 Task: Look for space in Indi, India from 1st August, 2023 to 5th August, 2023 for 3 adults, 1 child in price range Rs.13000 to Rs.20000. Place can be entire place with 2 bedrooms having 3 beds and 2 bathrooms. Property type can be flatguest house, hotel. Booking option can be shelf check-in. Required host language is English.
Action: Mouse moved to (428, 107)
Screenshot: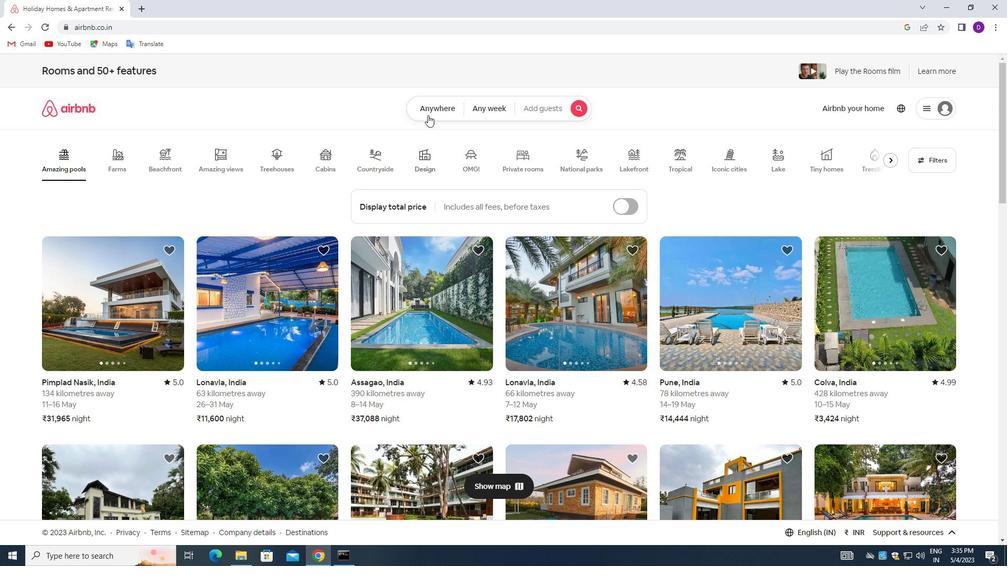 
Action: Mouse pressed left at (428, 107)
Screenshot: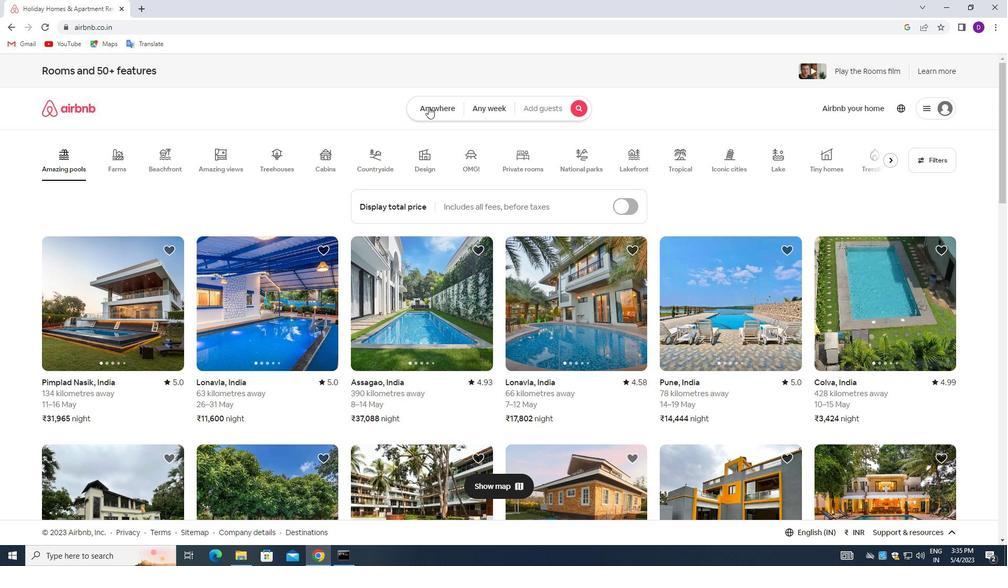 
Action: Mouse moved to (388, 140)
Screenshot: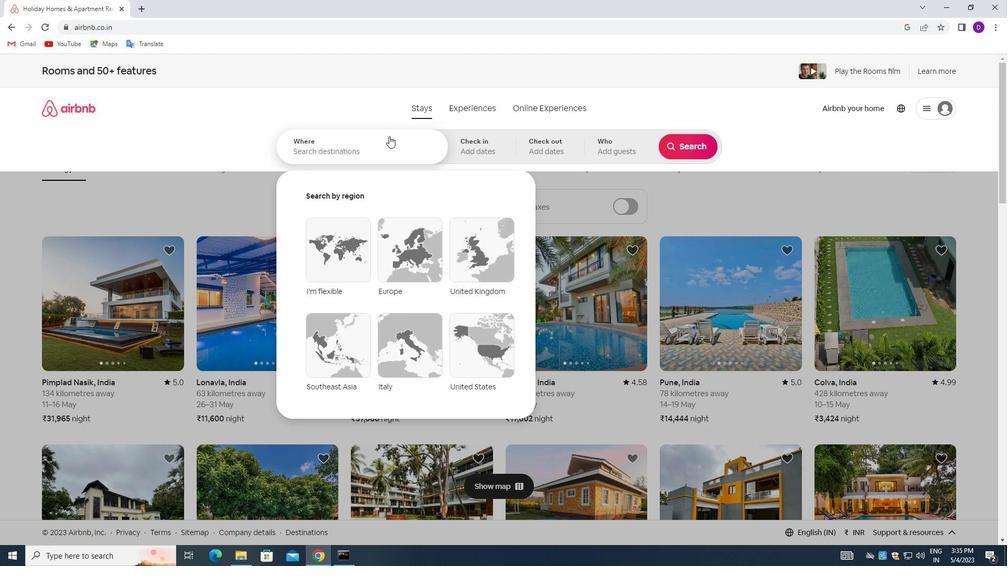 
Action: Mouse pressed left at (388, 140)
Screenshot: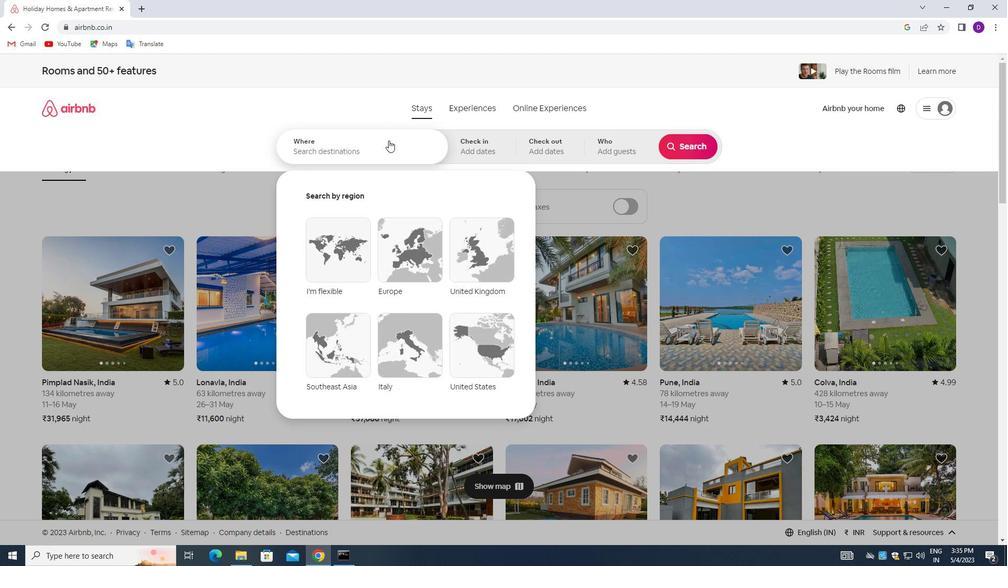 
Action: Mouse moved to (206, 123)
Screenshot: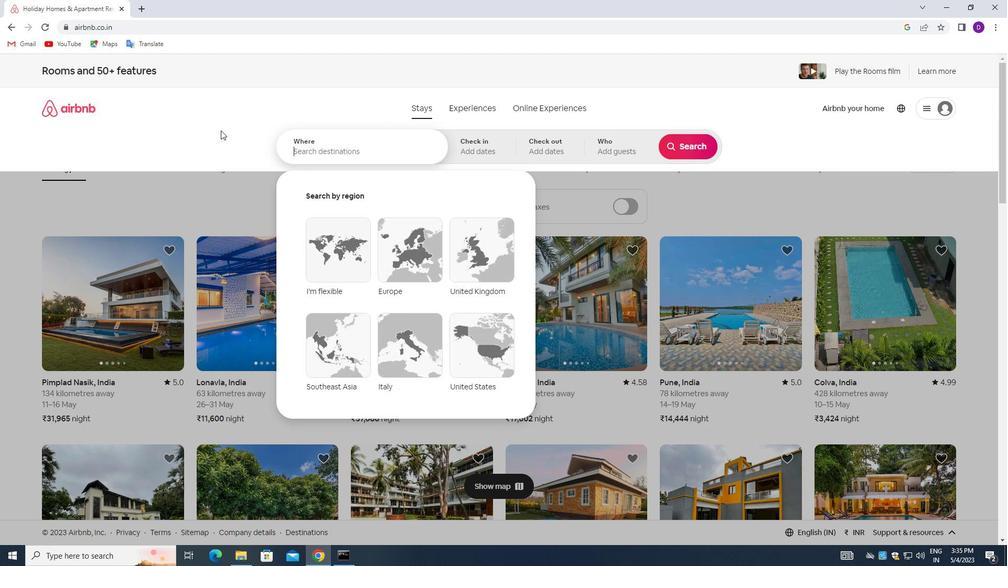 
Action: Key pressed <Key.shift>INDI,<Key.space><Key.shift>INDIA<Key.enter>
Screenshot: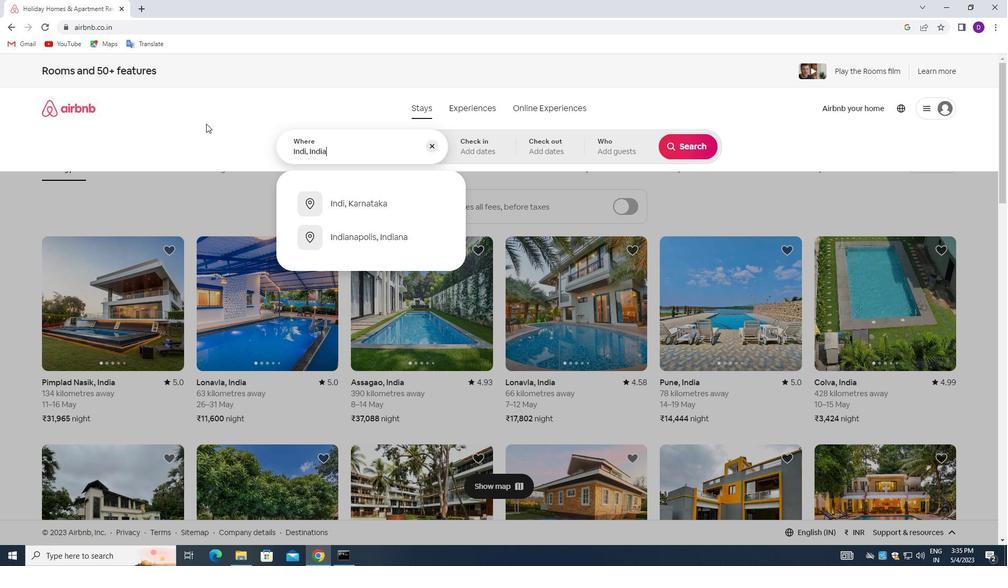 
Action: Mouse moved to (683, 234)
Screenshot: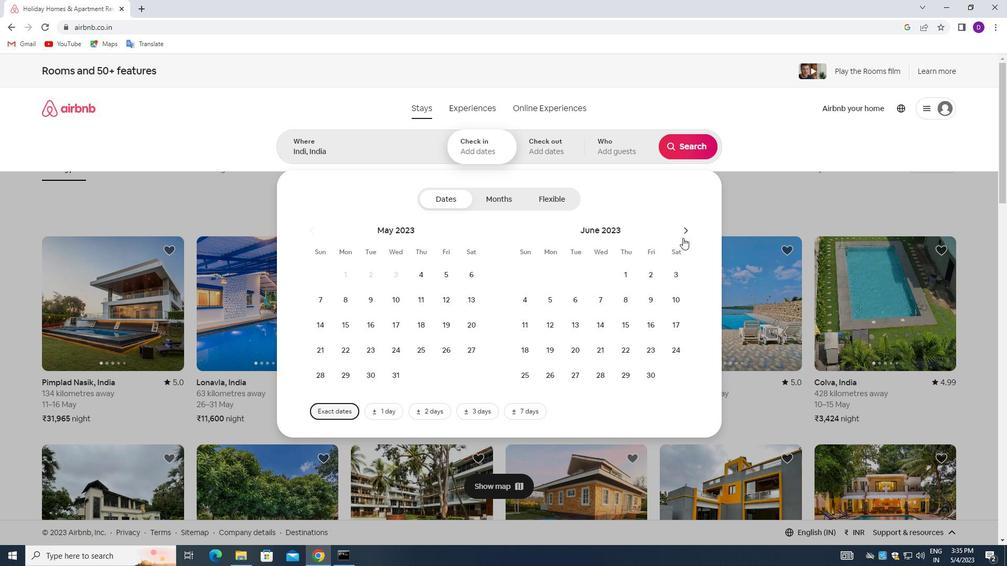 
Action: Mouse pressed left at (683, 234)
Screenshot: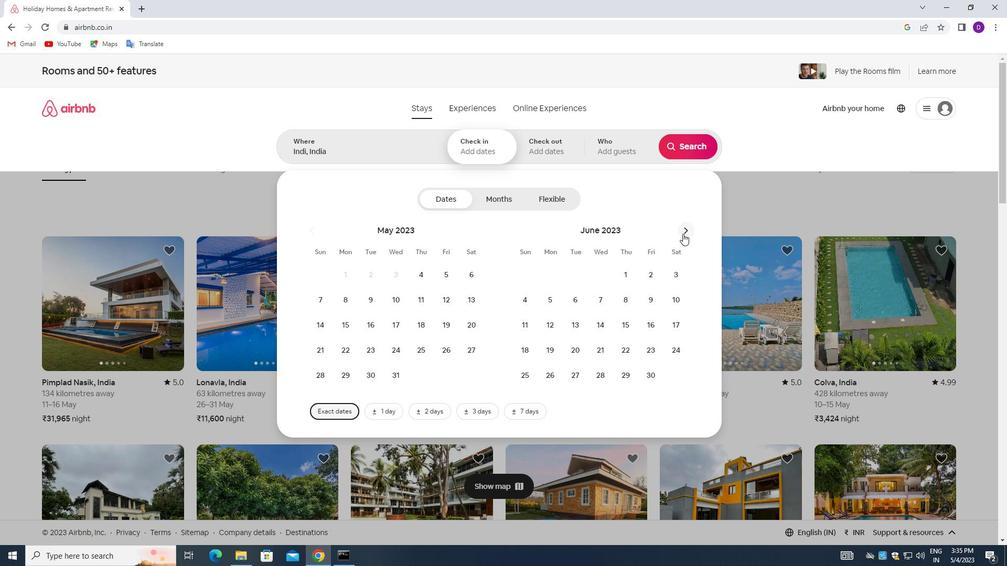 
Action: Mouse moved to (683, 233)
Screenshot: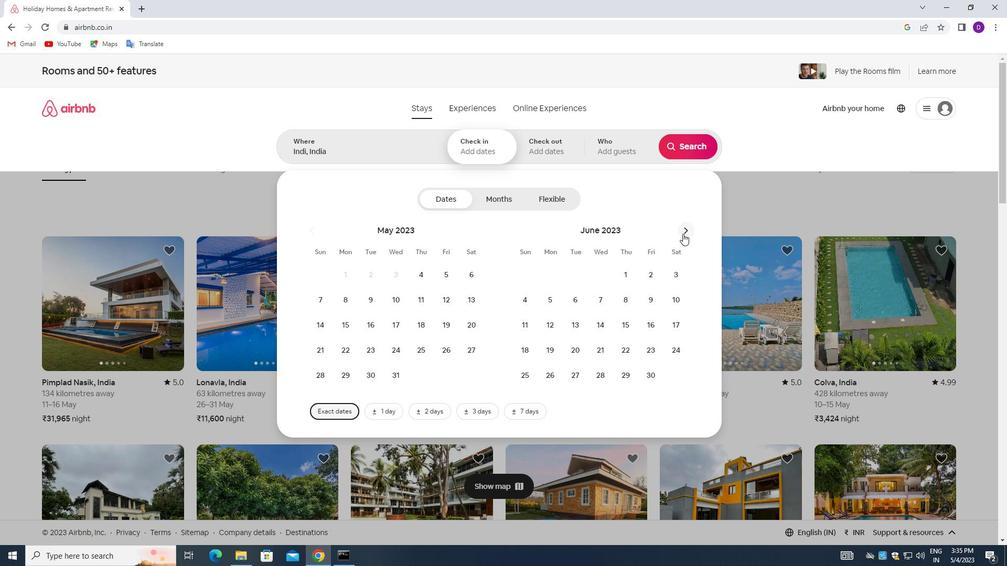 
Action: Mouse pressed left at (683, 233)
Screenshot: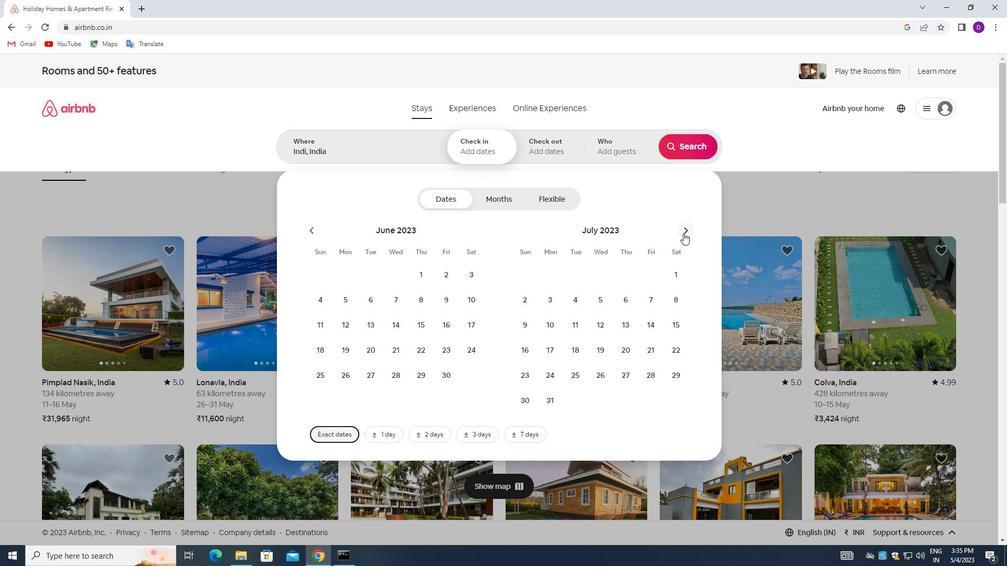 
Action: Mouse moved to (565, 278)
Screenshot: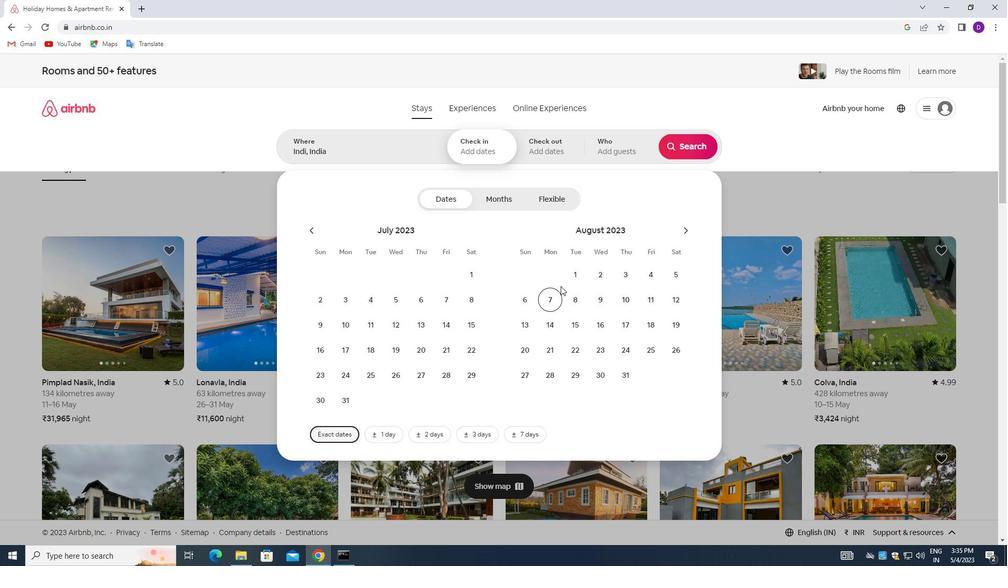 
Action: Mouse pressed left at (565, 278)
Screenshot: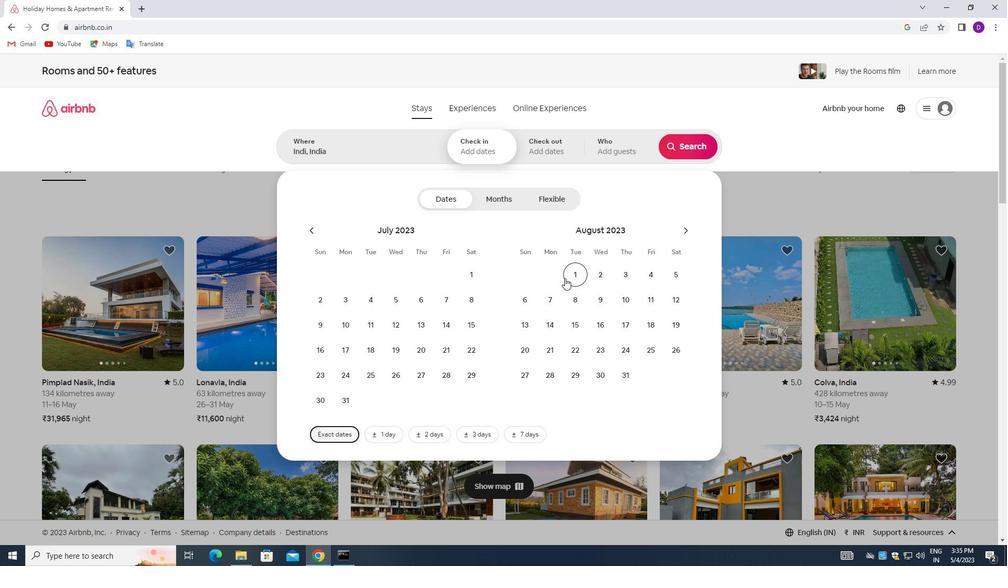 
Action: Mouse moved to (669, 274)
Screenshot: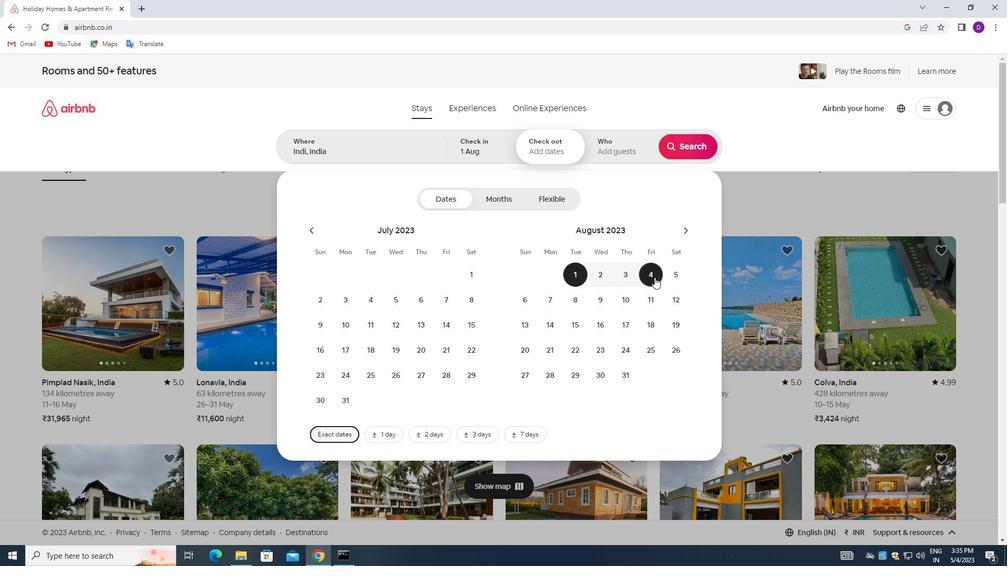 
Action: Mouse pressed left at (669, 274)
Screenshot: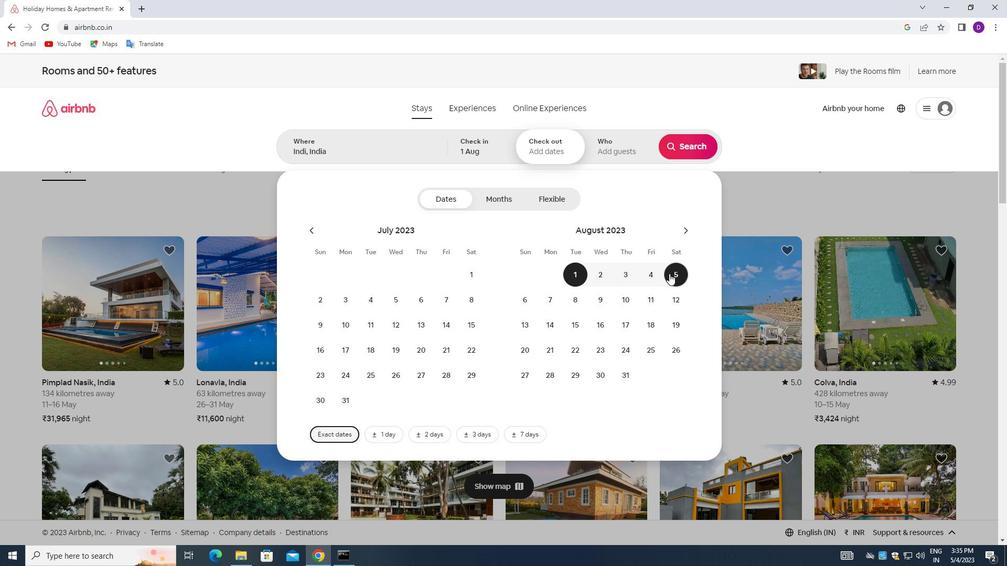 
Action: Mouse moved to (611, 151)
Screenshot: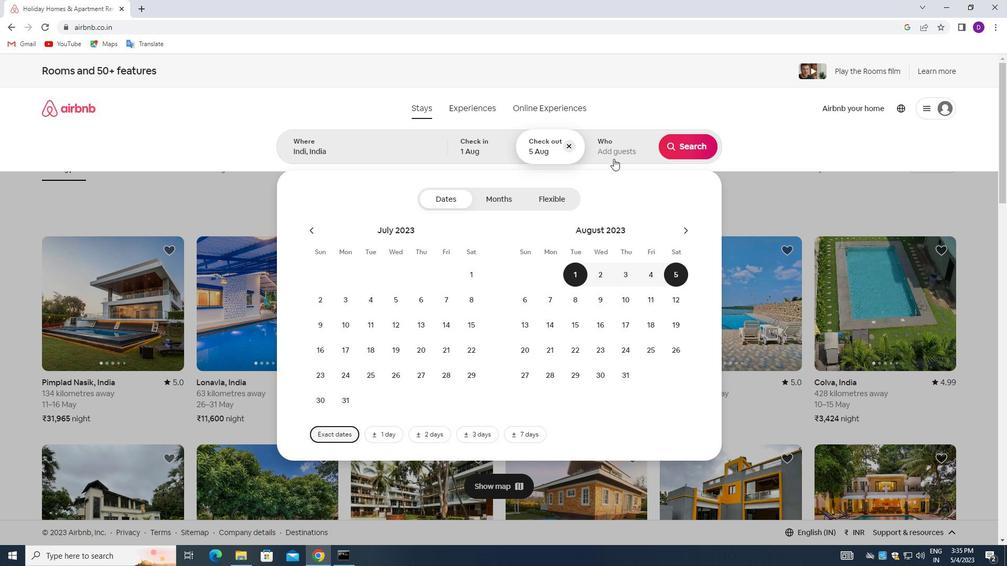 
Action: Mouse pressed left at (611, 151)
Screenshot: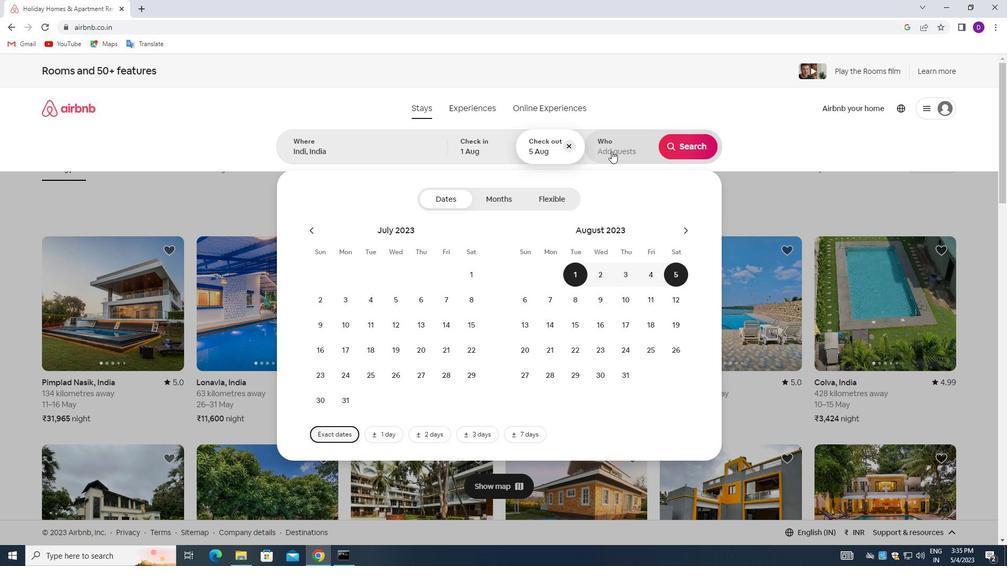 
Action: Mouse moved to (691, 208)
Screenshot: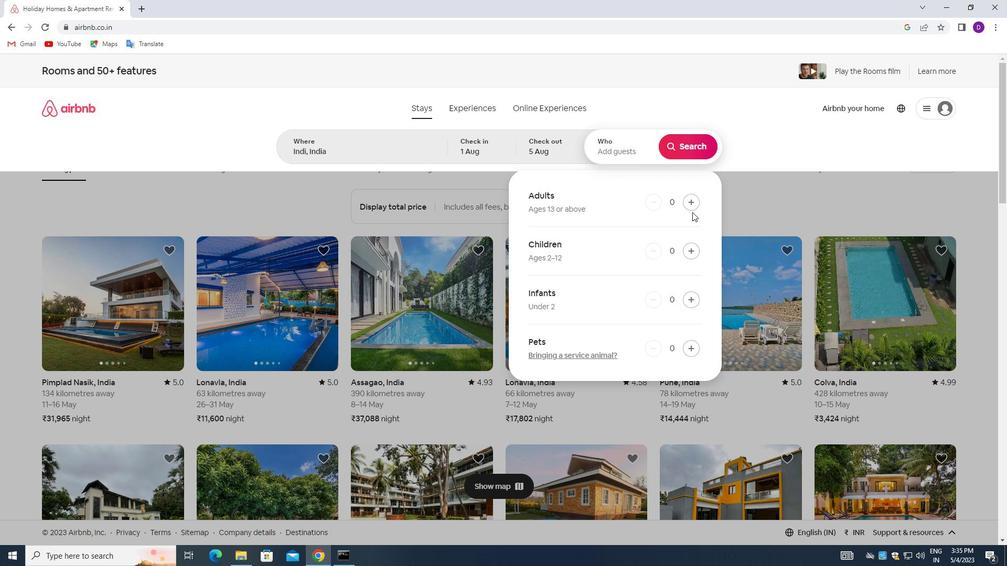 
Action: Mouse pressed left at (691, 208)
Screenshot: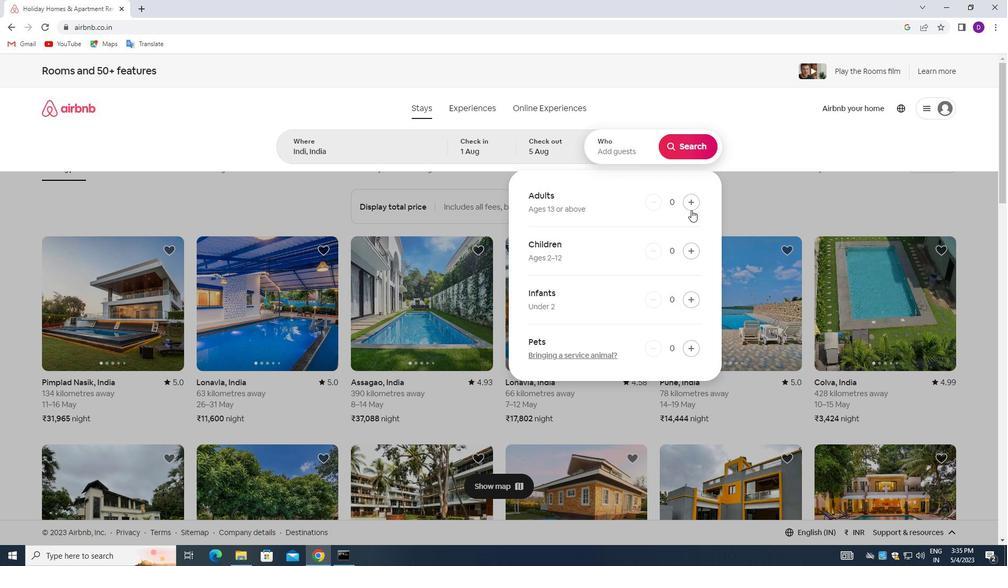 
Action: Mouse pressed left at (691, 208)
Screenshot: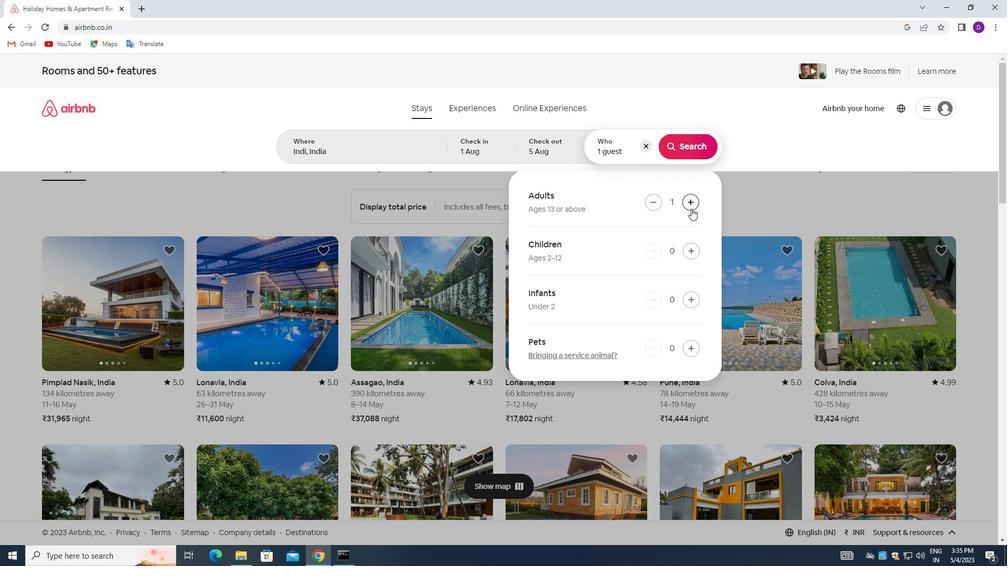 
Action: Mouse pressed left at (691, 208)
Screenshot: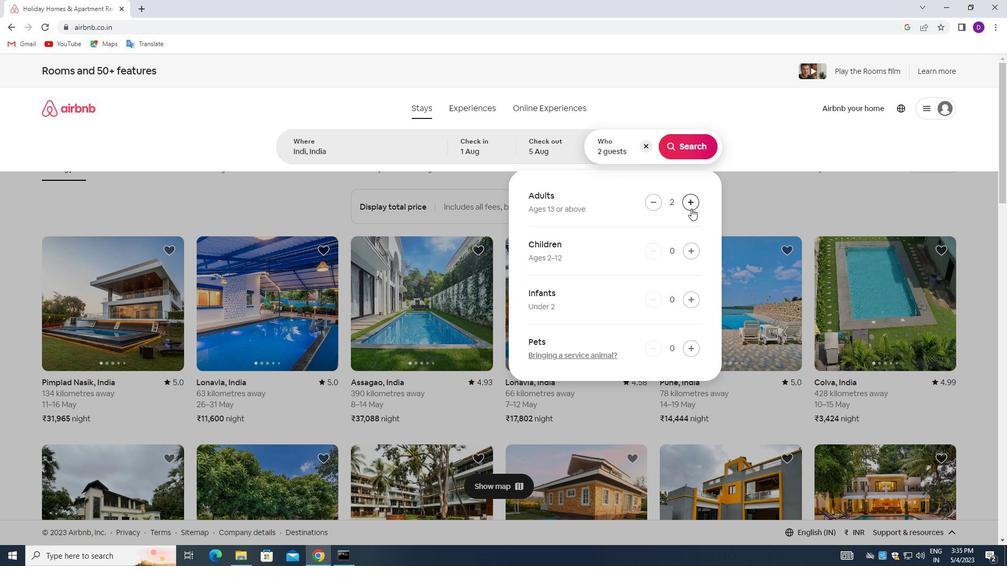 
Action: Mouse moved to (697, 251)
Screenshot: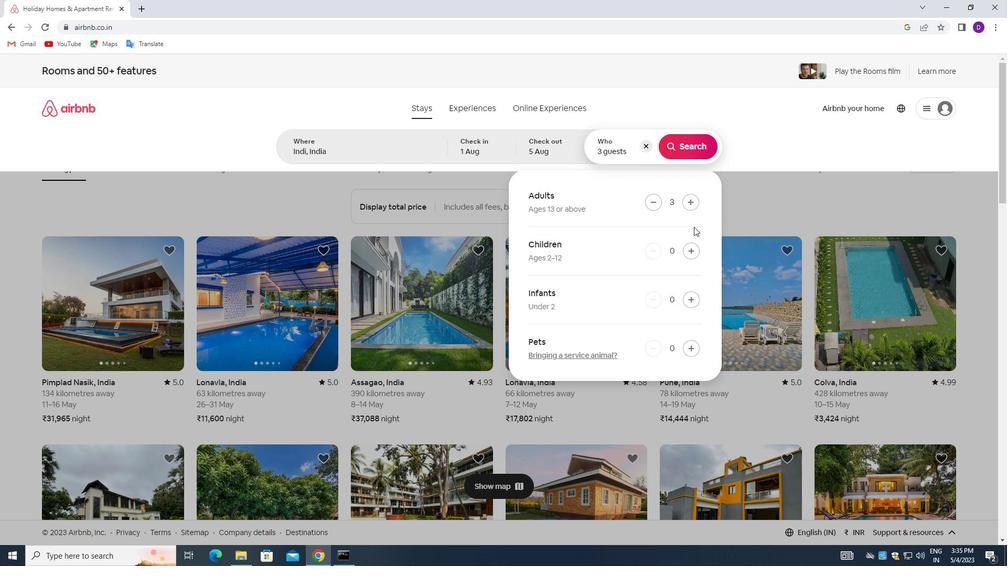 
Action: Mouse pressed left at (697, 251)
Screenshot: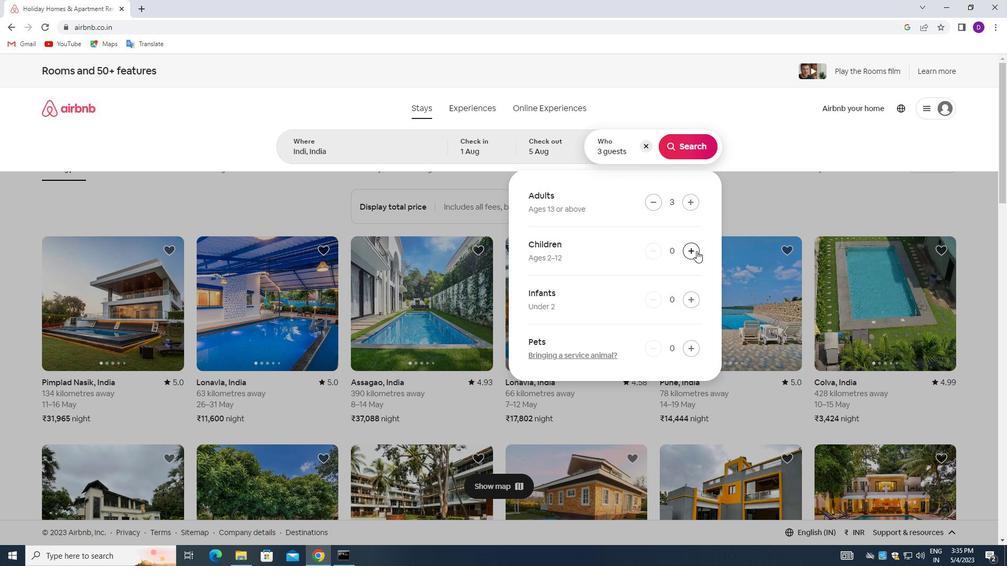 
Action: Mouse moved to (688, 144)
Screenshot: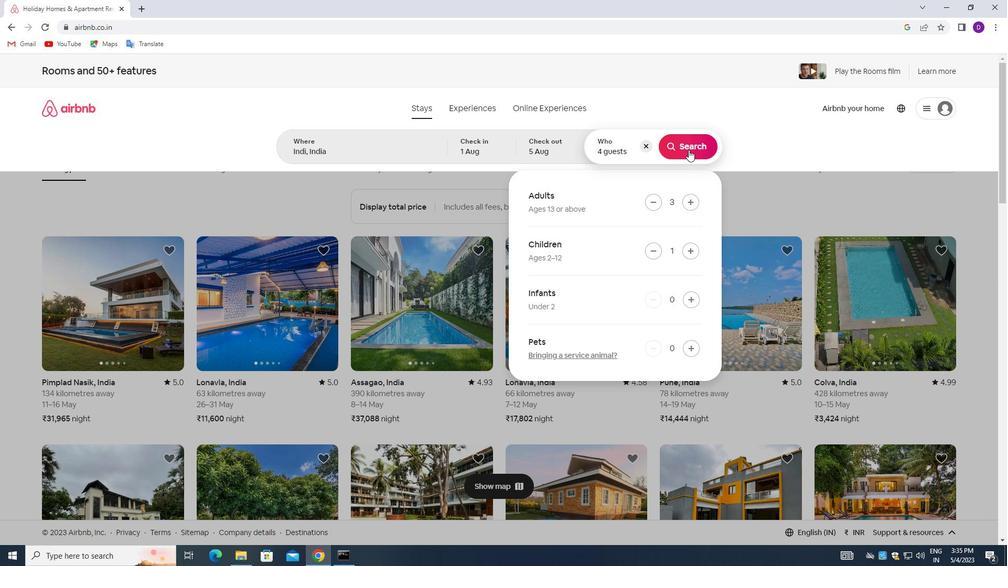 
Action: Mouse pressed left at (688, 144)
Screenshot: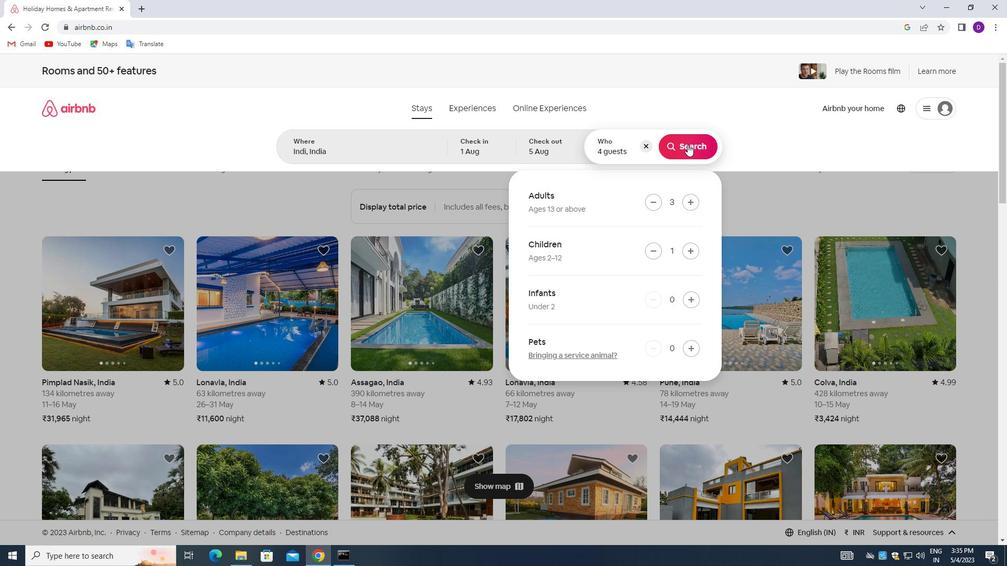 
Action: Mouse moved to (949, 116)
Screenshot: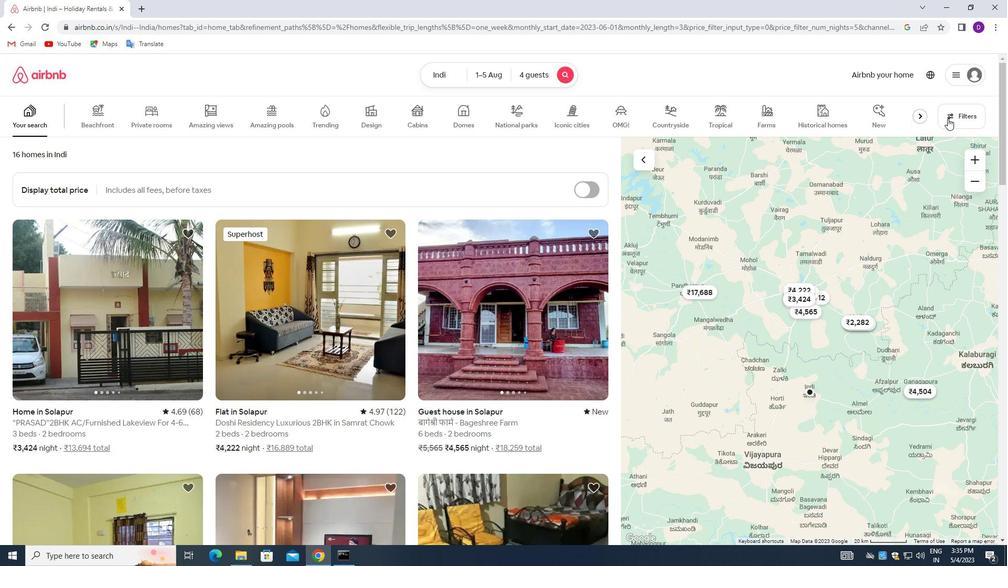 
Action: Mouse pressed left at (949, 116)
Screenshot: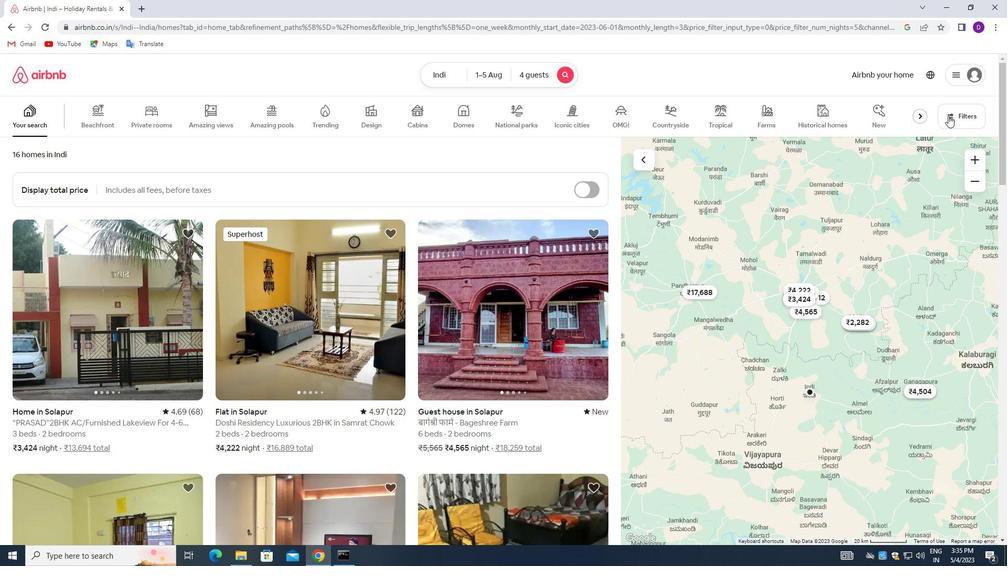 
Action: Mouse moved to (367, 253)
Screenshot: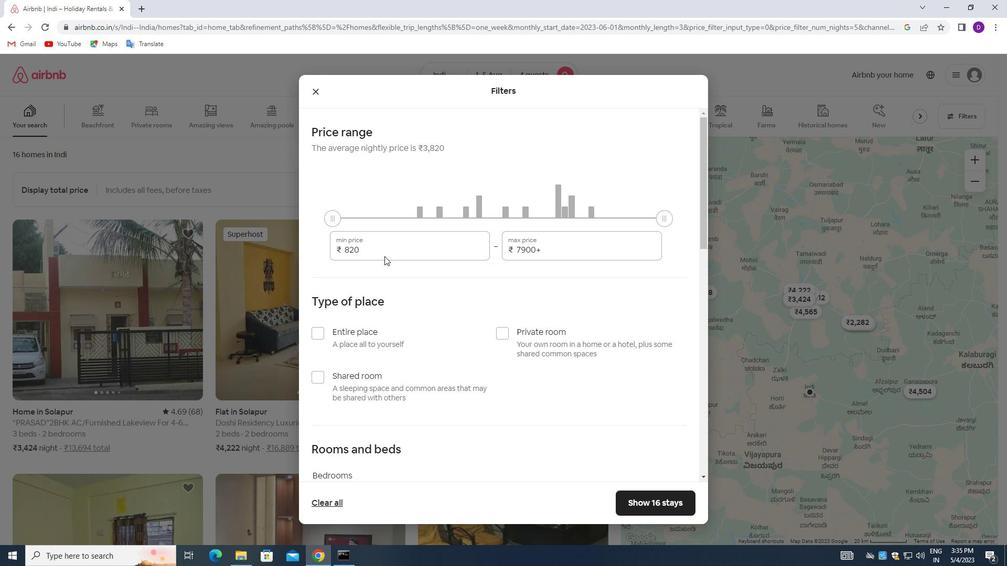 
Action: Mouse pressed left at (367, 253)
Screenshot: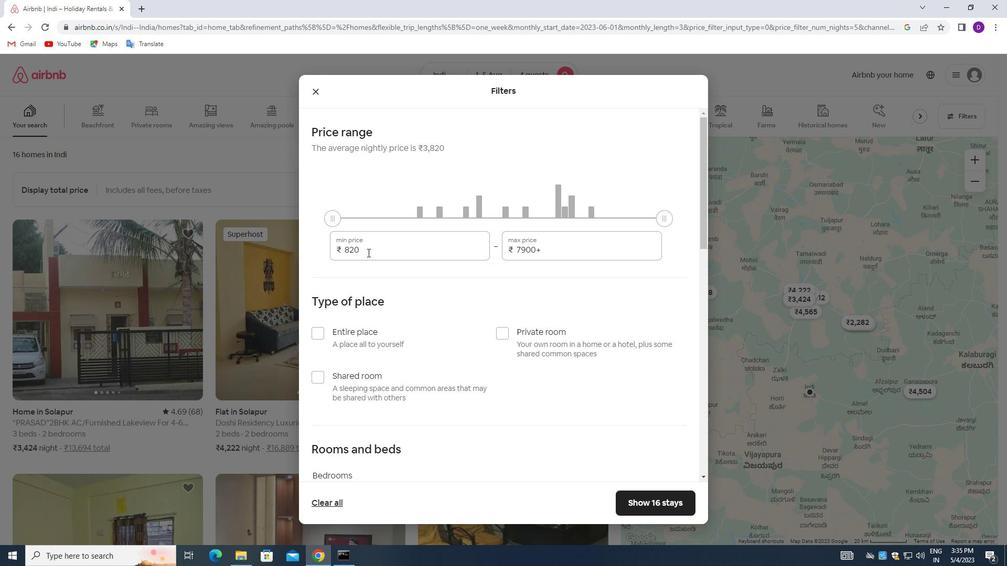 
Action: Mouse pressed left at (367, 253)
Screenshot: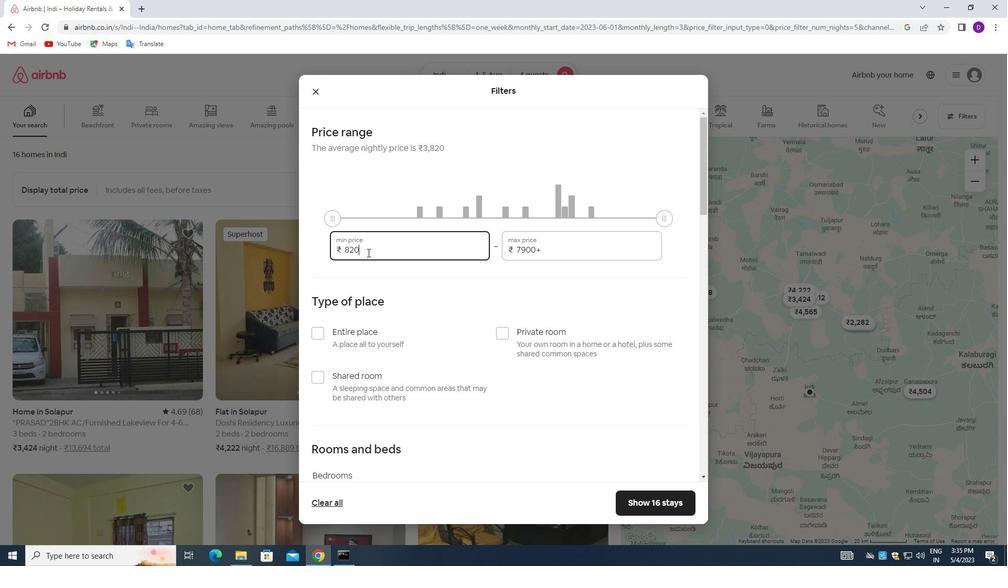 
Action: Key pressed 13000<Key.tab>20000
Screenshot: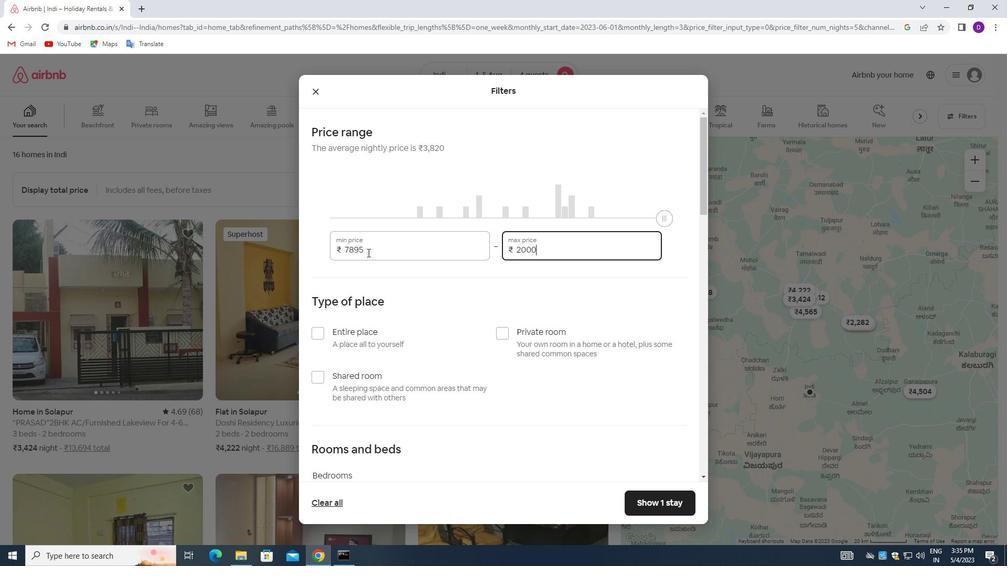 
Action: Mouse moved to (316, 334)
Screenshot: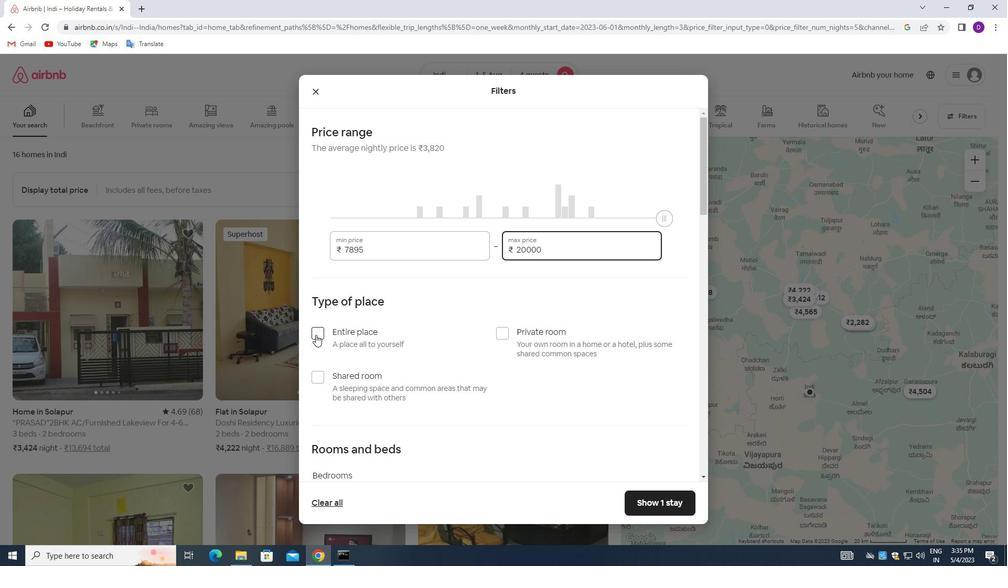 
Action: Mouse pressed left at (316, 334)
Screenshot: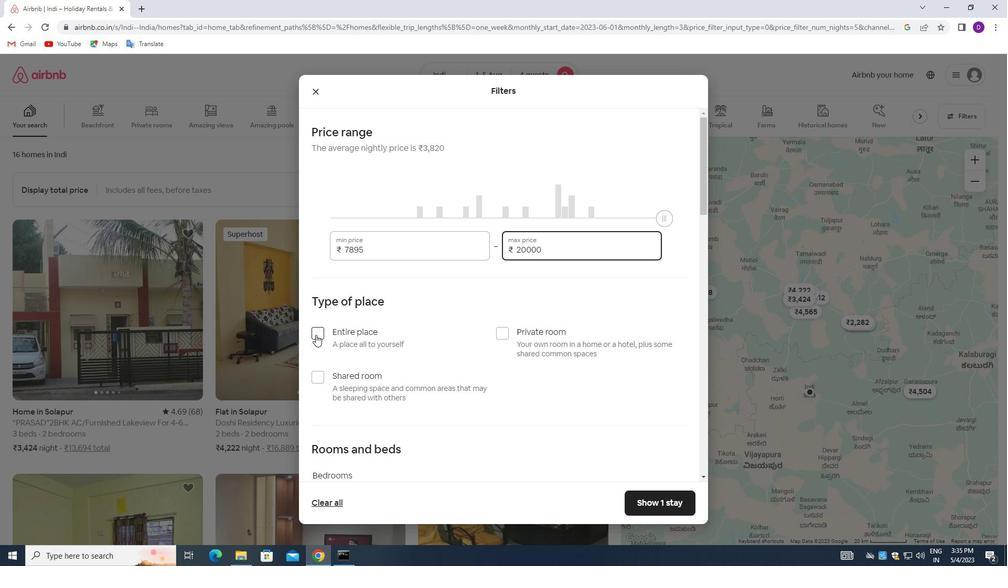 
Action: Mouse moved to (530, 406)
Screenshot: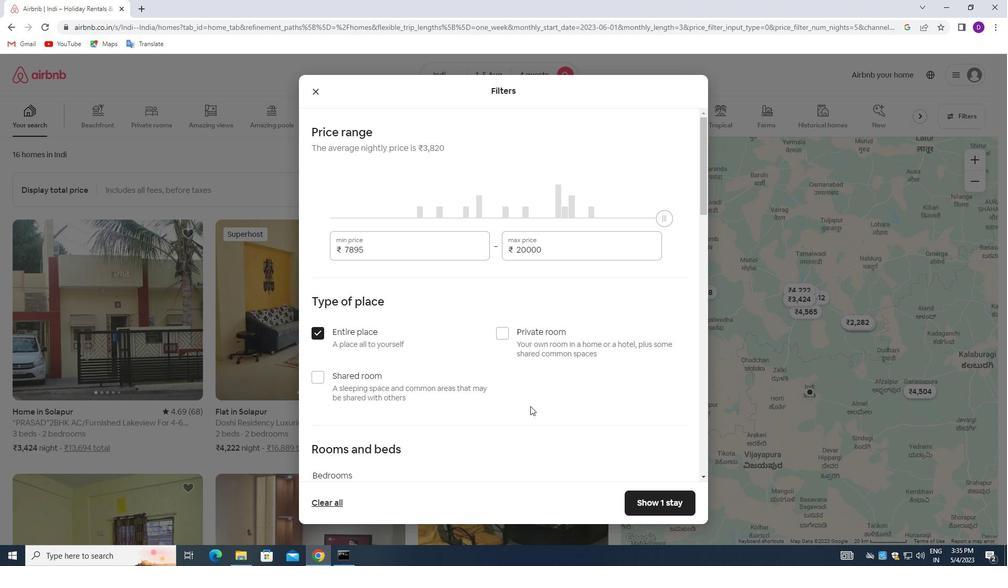 
Action: Mouse scrolled (530, 406) with delta (0, 0)
Screenshot: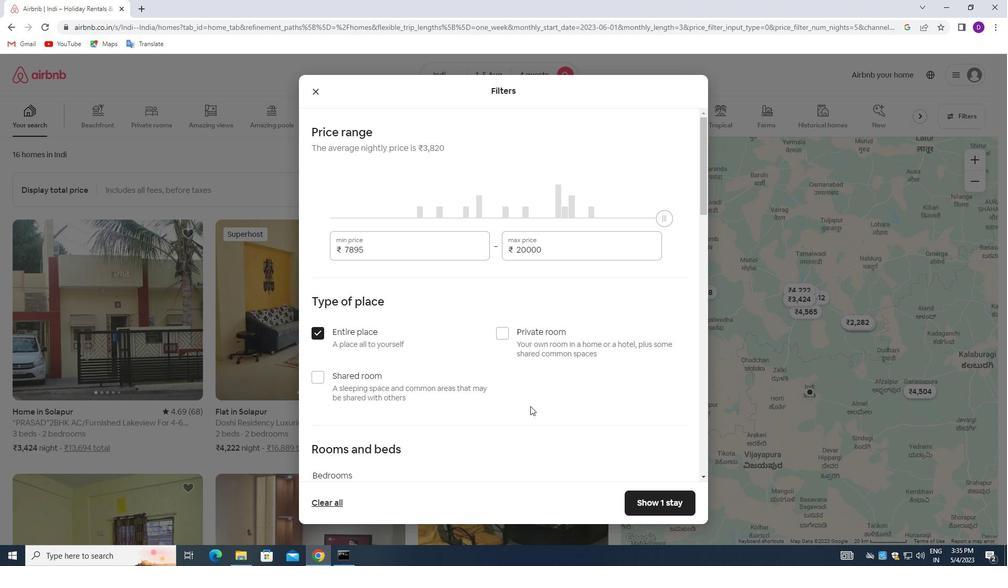 
Action: Mouse moved to (408, 457)
Screenshot: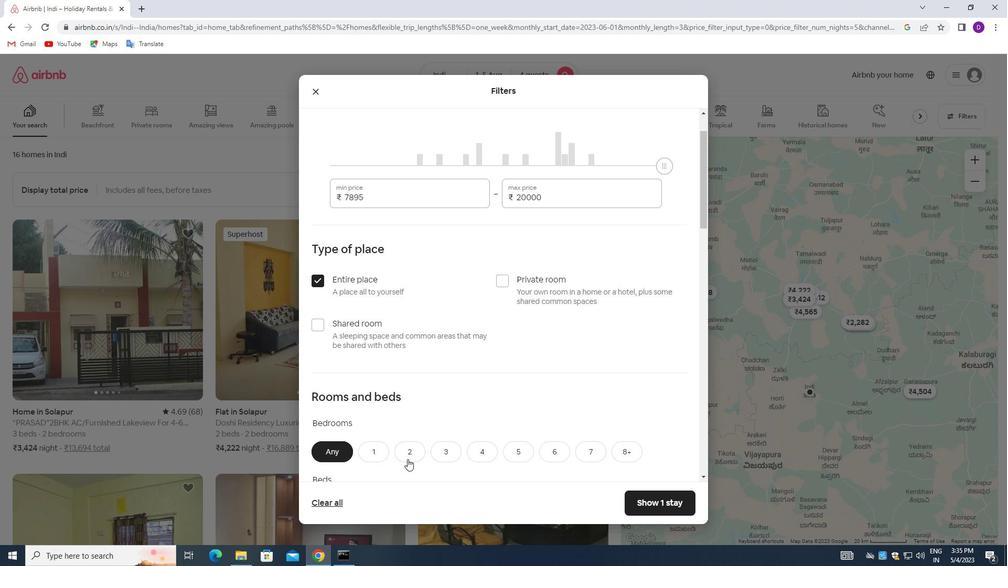 
Action: Mouse pressed left at (408, 457)
Screenshot: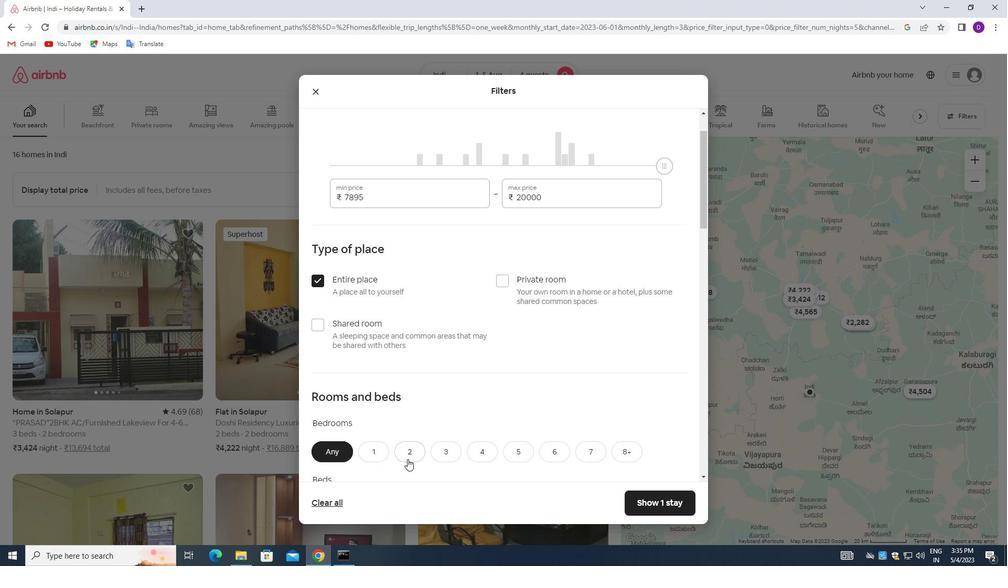 
Action: Mouse moved to (457, 402)
Screenshot: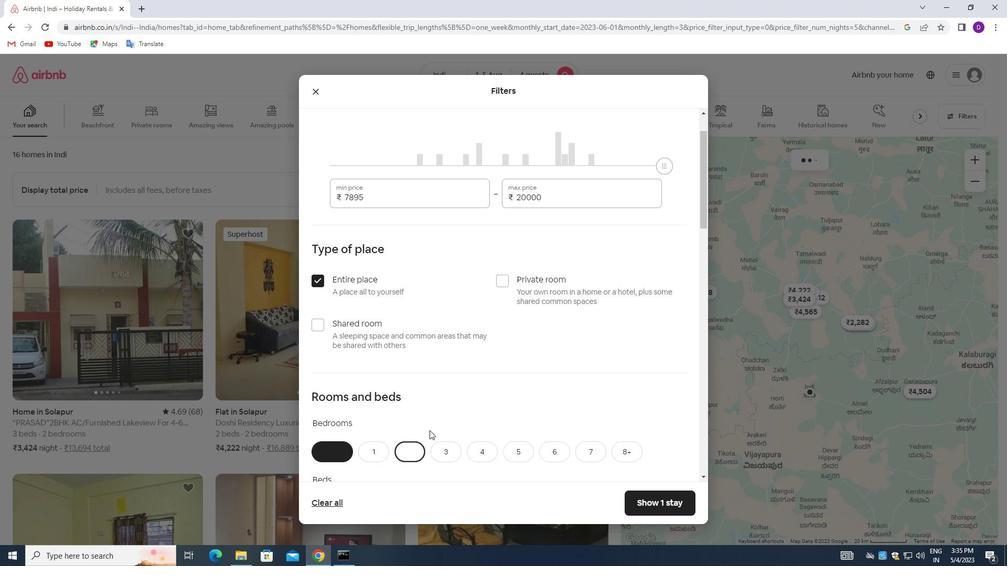 
Action: Mouse scrolled (457, 402) with delta (0, 0)
Screenshot: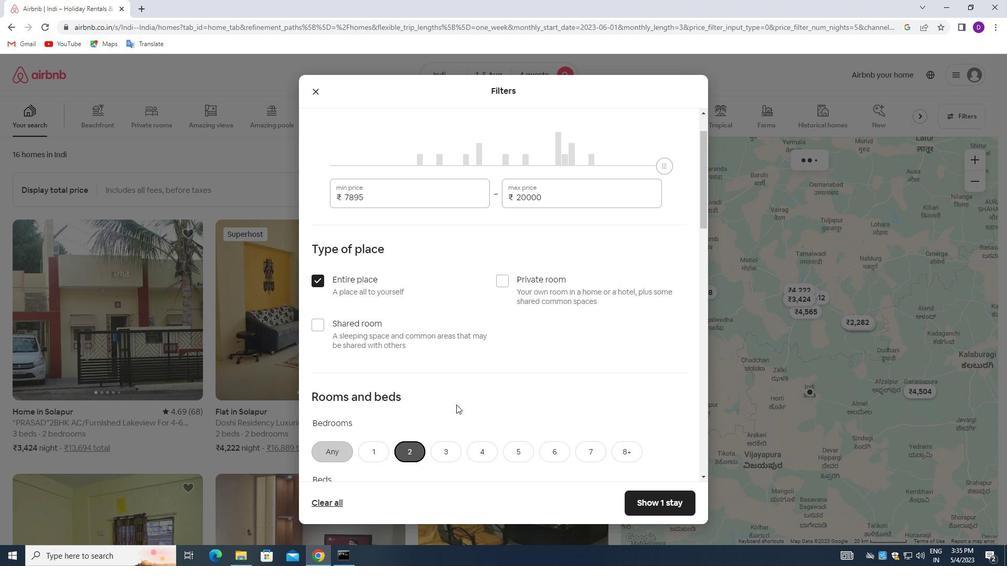 
Action: Mouse scrolled (457, 402) with delta (0, 0)
Screenshot: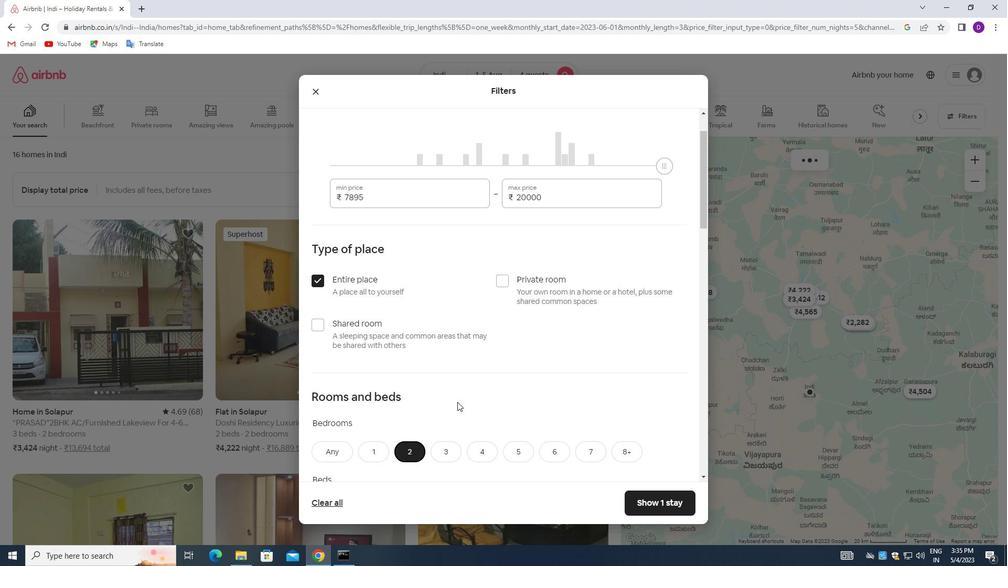 
Action: Mouse scrolled (457, 402) with delta (0, 0)
Screenshot: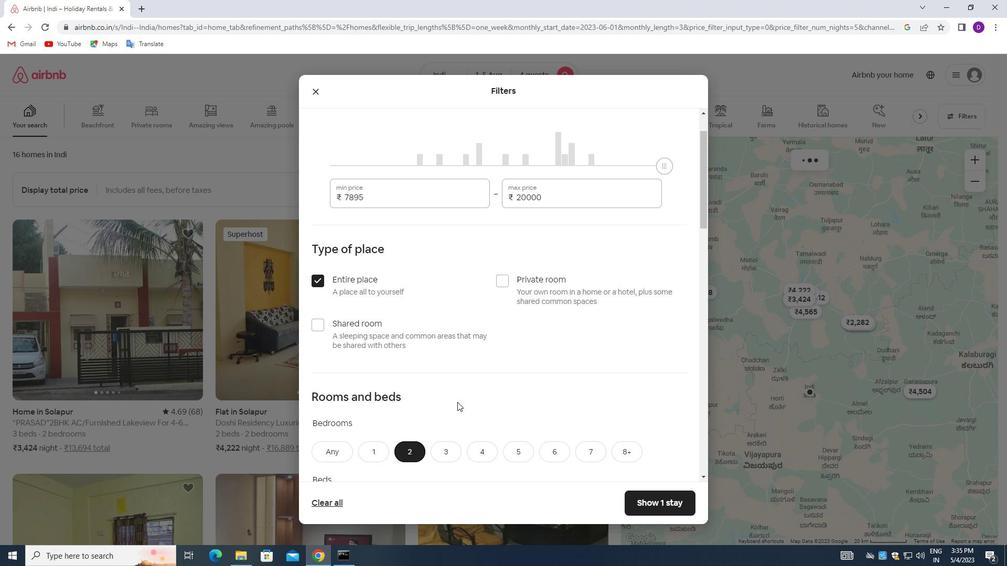 
Action: Mouse moved to (445, 353)
Screenshot: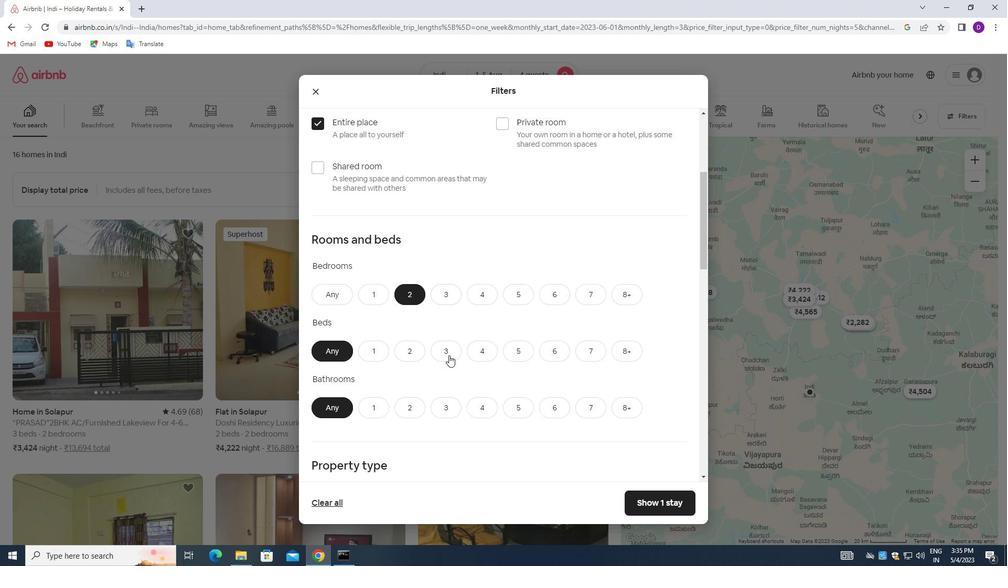 
Action: Mouse pressed left at (445, 353)
Screenshot: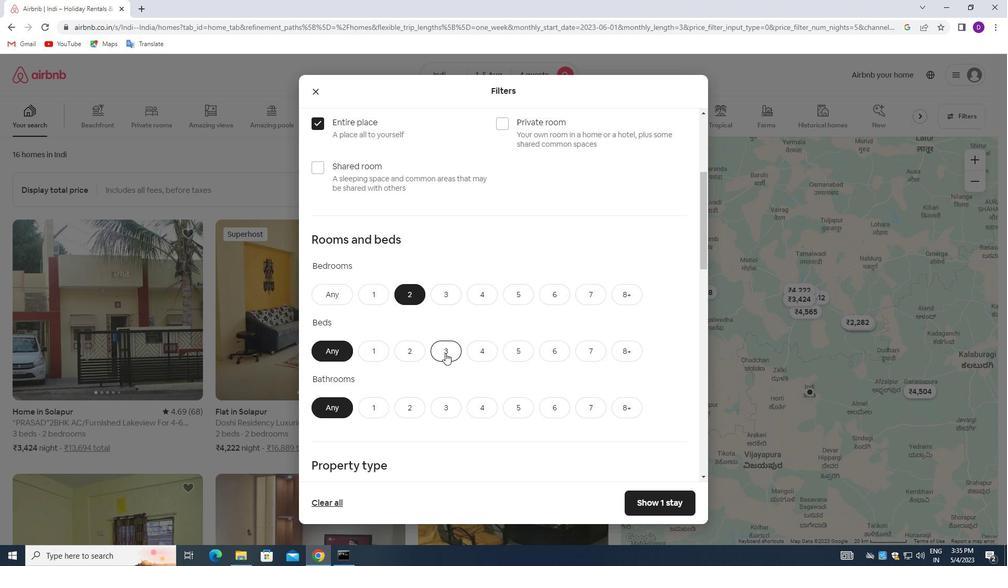
Action: Mouse moved to (407, 412)
Screenshot: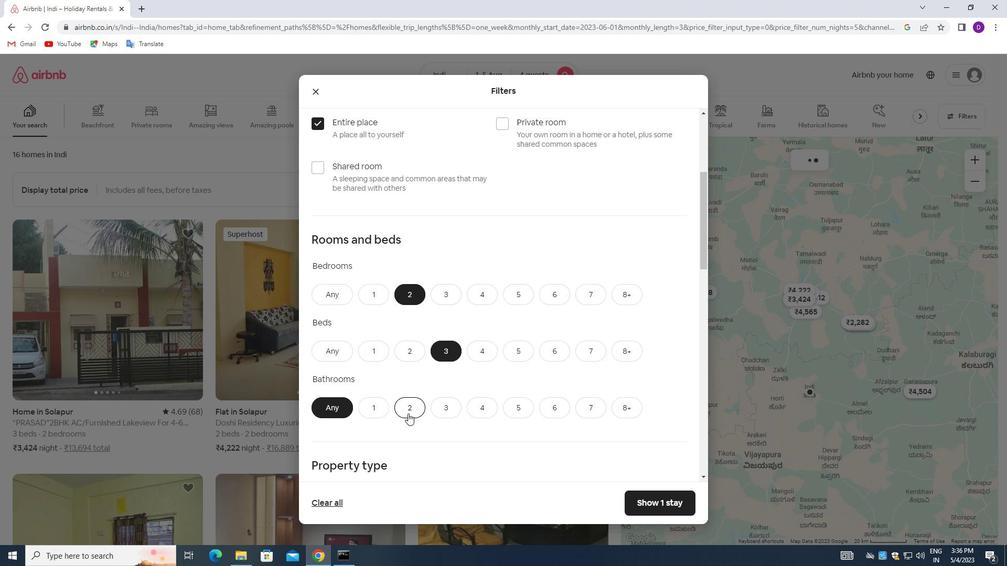 
Action: Mouse pressed left at (407, 412)
Screenshot: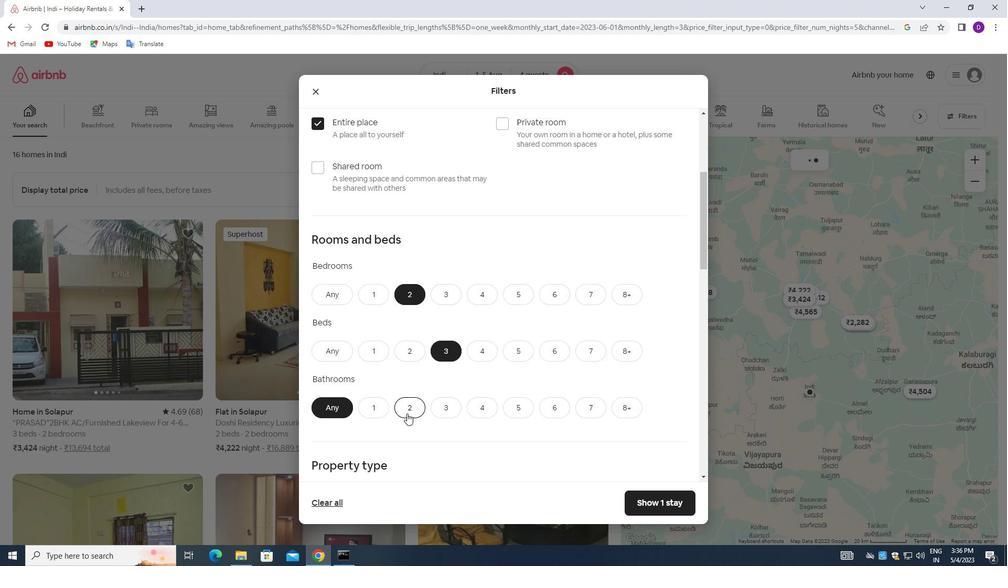
Action: Mouse moved to (443, 393)
Screenshot: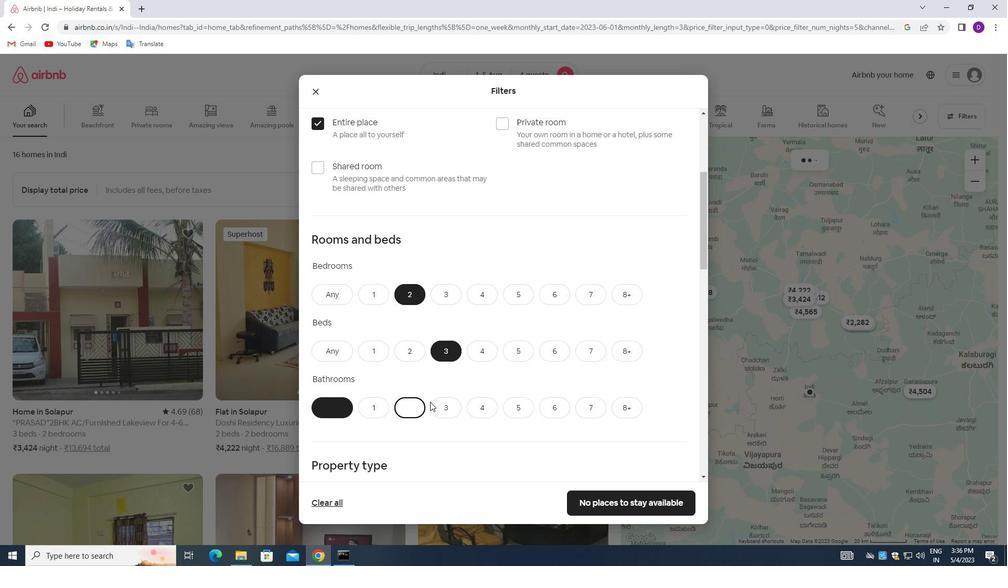 
Action: Mouse scrolled (443, 393) with delta (0, 0)
Screenshot: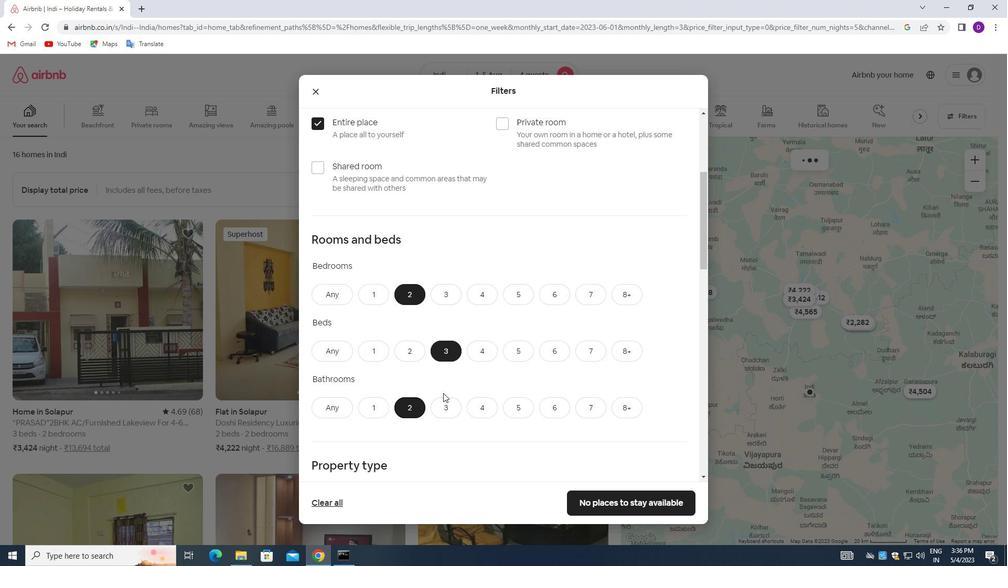 
Action: Mouse scrolled (443, 393) with delta (0, 0)
Screenshot: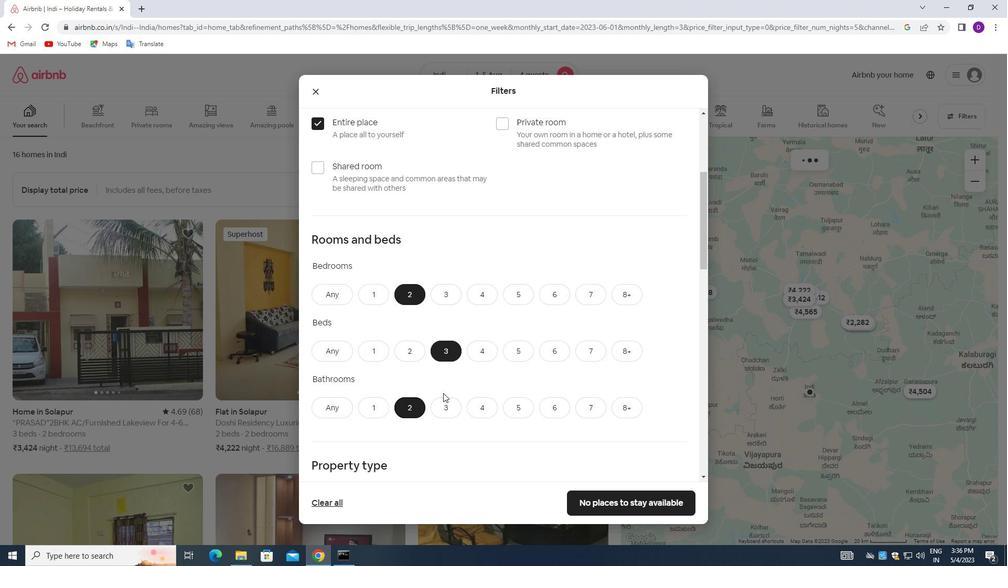 
Action: Mouse moved to (444, 392)
Screenshot: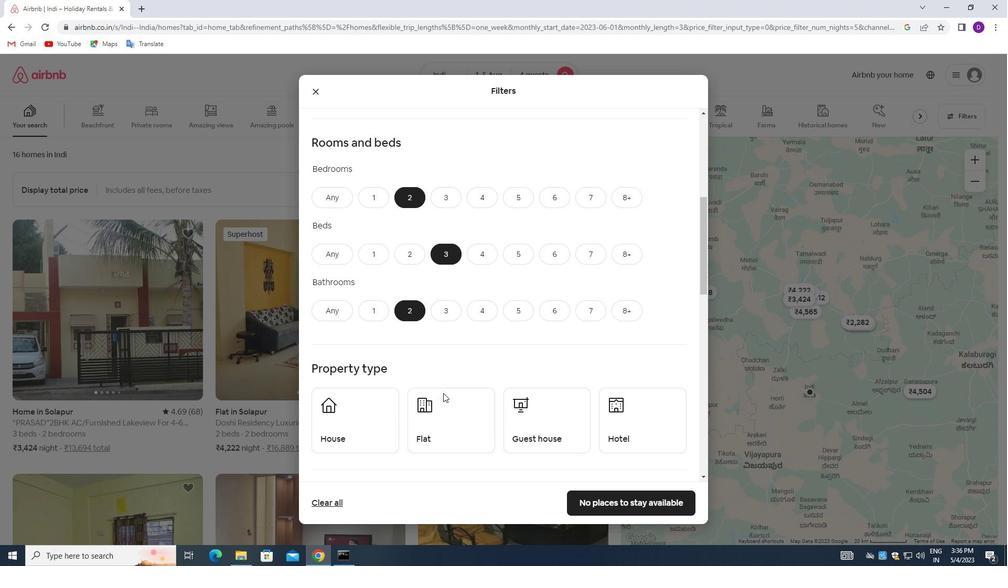
Action: Mouse scrolled (444, 392) with delta (0, 0)
Screenshot: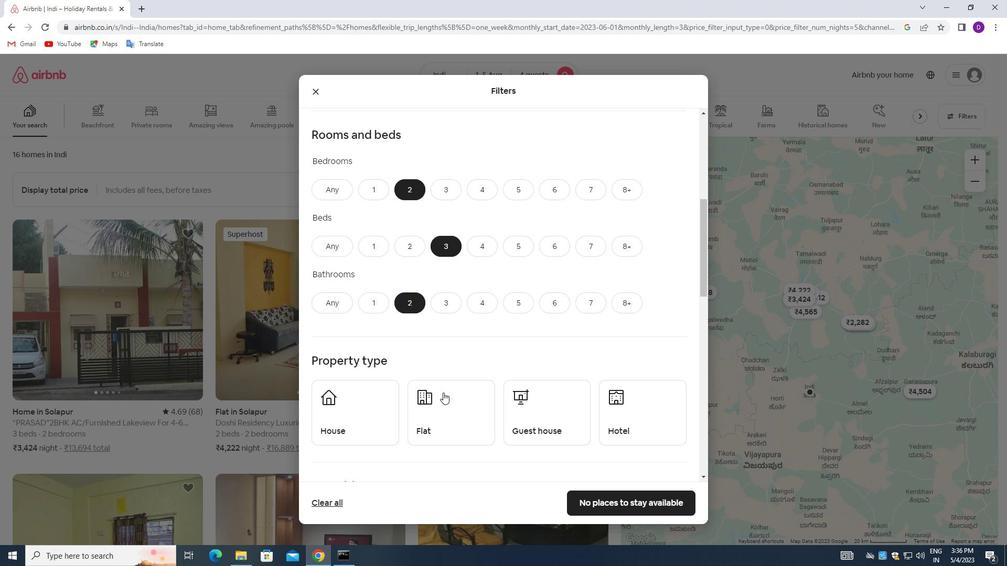 
Action: Mouse moved to (446, 441)
Screenshot: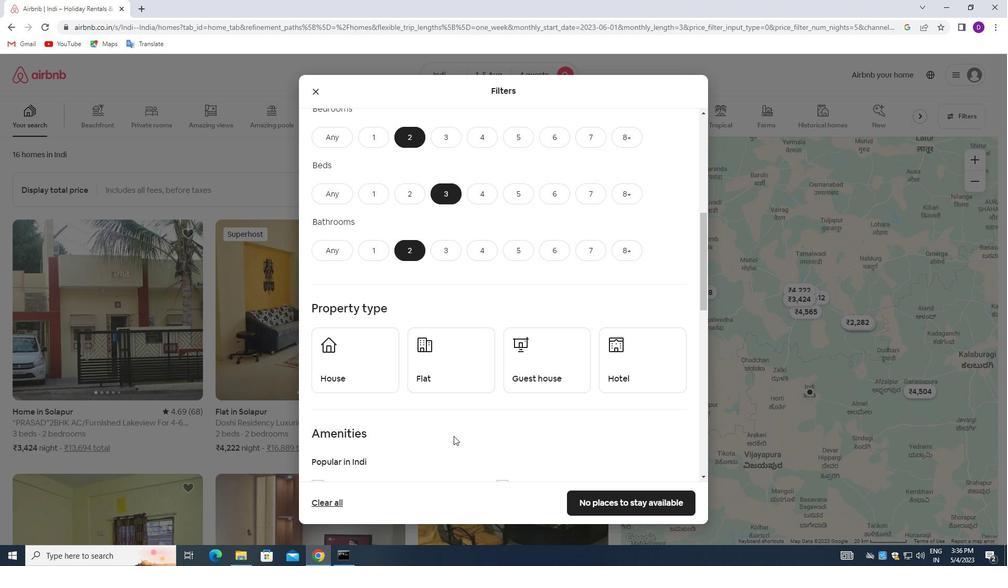 
Action: Mouse scrolled (446, 440) with delta (0, 0)
Screenshot: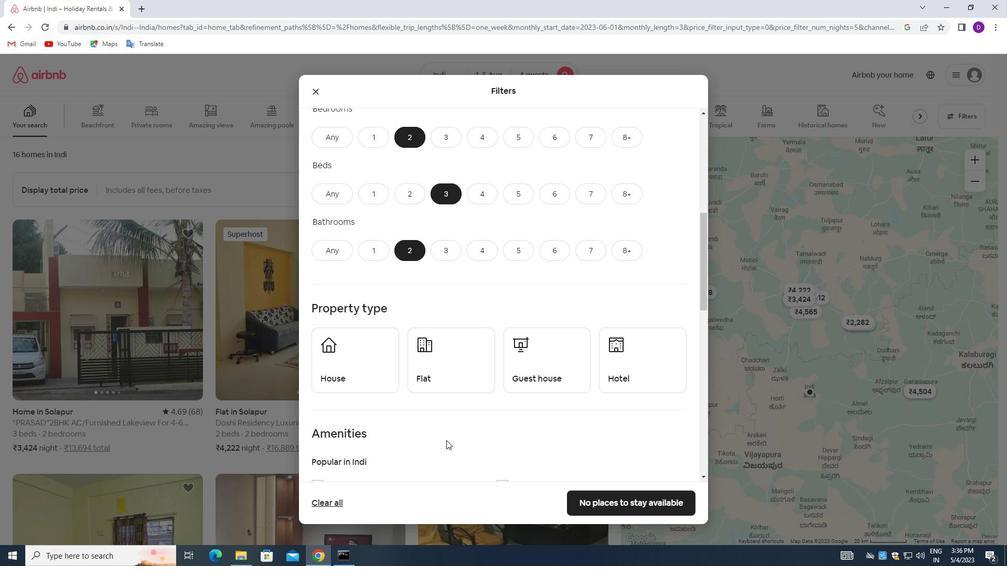 
Action: Mouse moved to (445, 441)
Screenshot: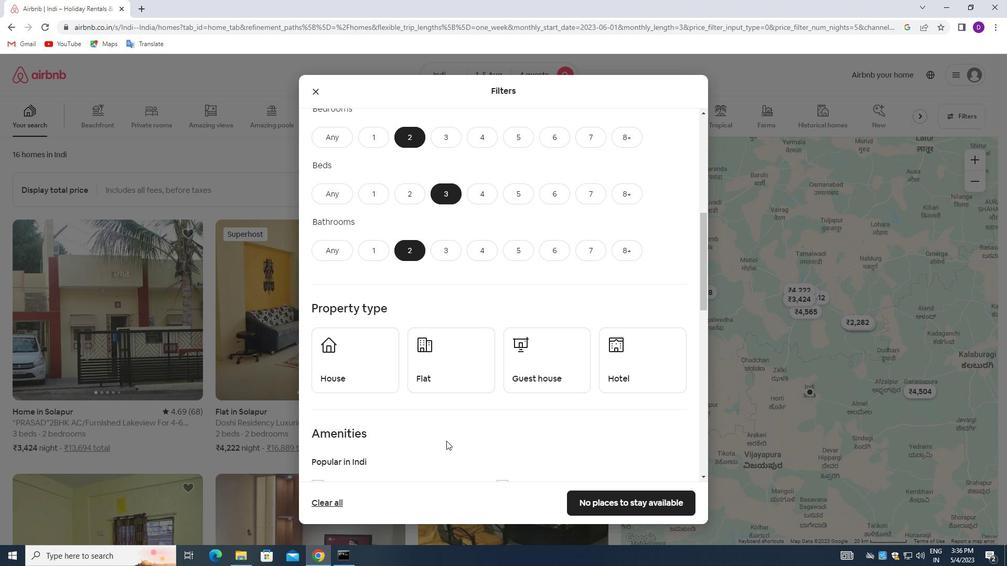 
Action: Mouse scrolled (445, 440) with delta (0, 0)
Screenshot: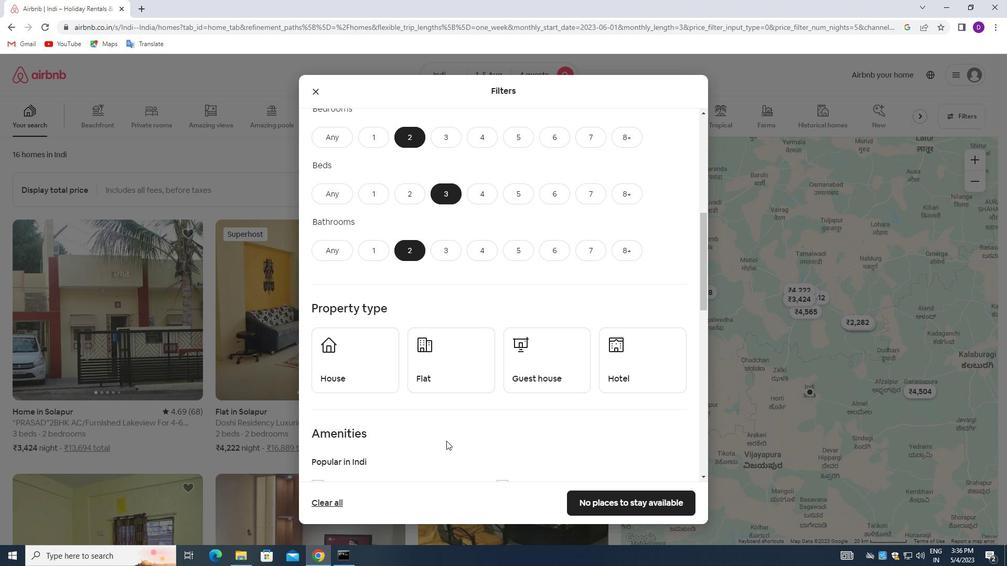
Action: Mouse moved to (434, 260)
Screenshot: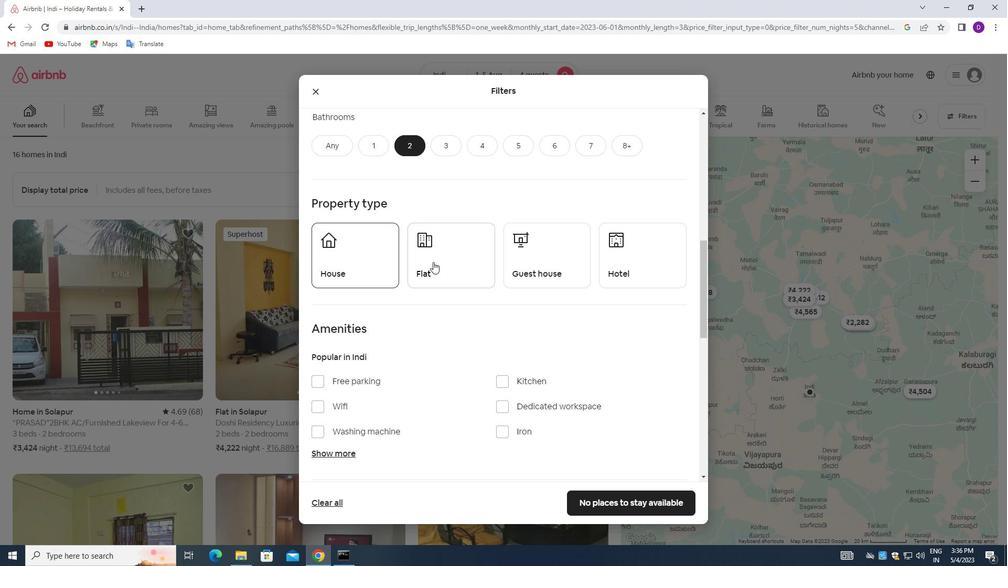 
Action: Mouse pressed left at (434, 260)
Screenshot: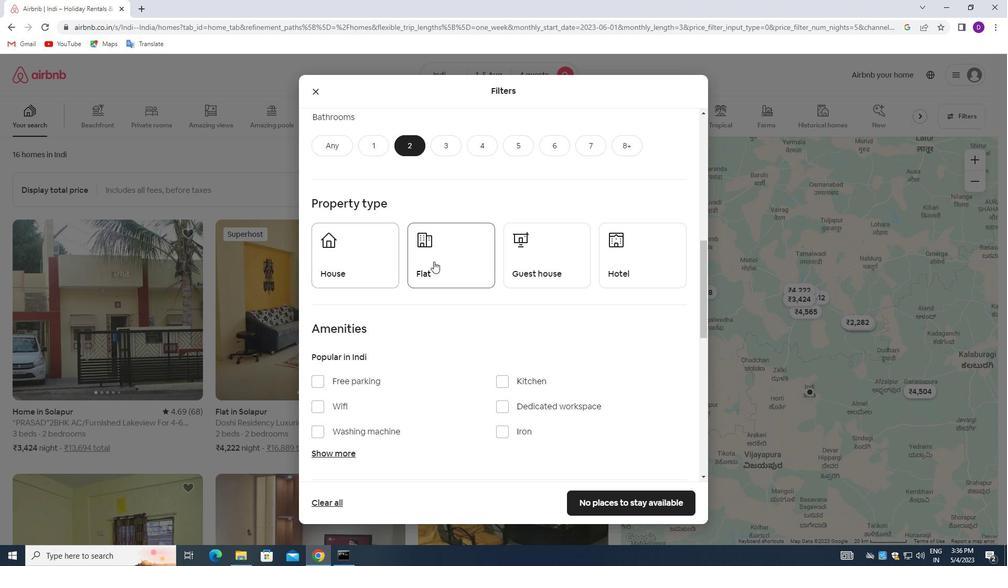 
Action: Mouse moved to (511, 264)
Screenshot: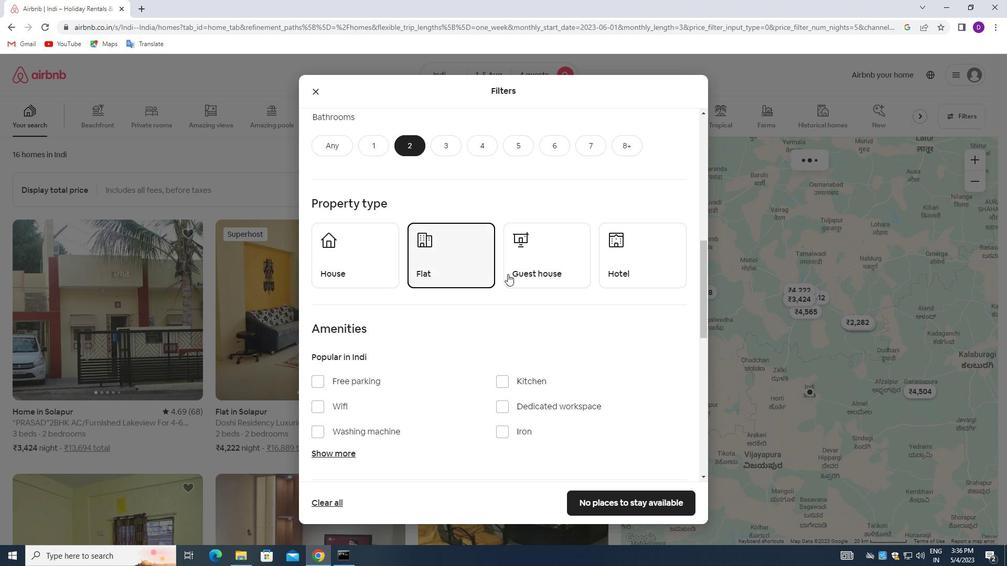 
Action: Mouse pressed left at (511, 264)
Screenshot: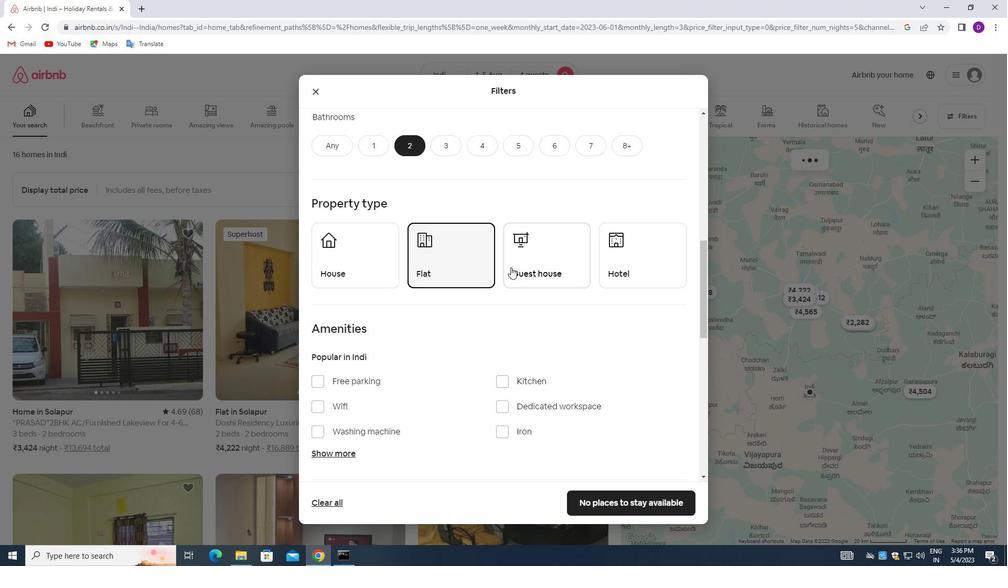 
Action: Mouse moved to (625, 262)
Screenshot: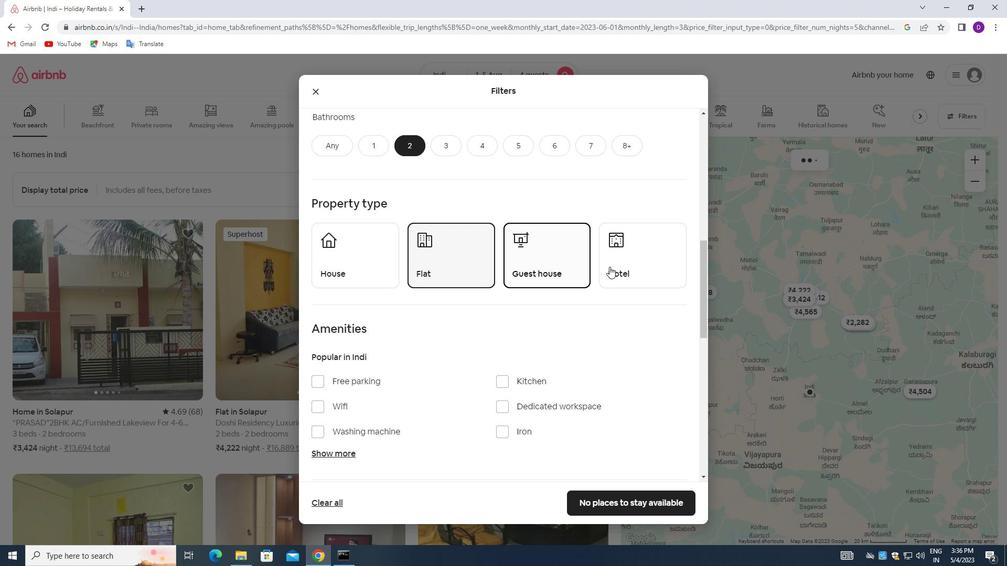 
Action: Mouse pressed left at (625, 262)
Screenshot: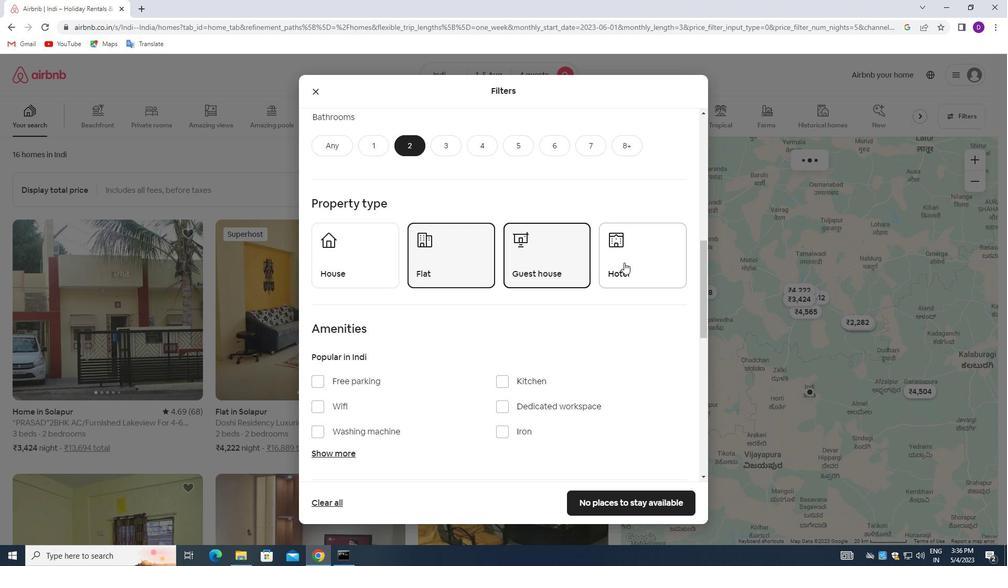 
Action: Mouse moved to (464, 355)
Screenshot: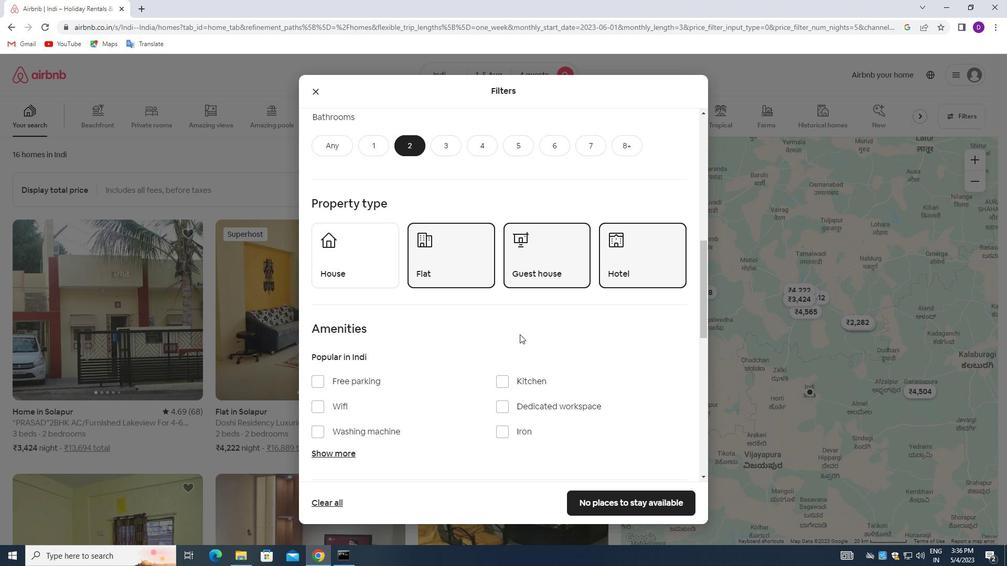 
Action: Mouse scrolled (464, 354) with delta (0, 0)
Screenshot: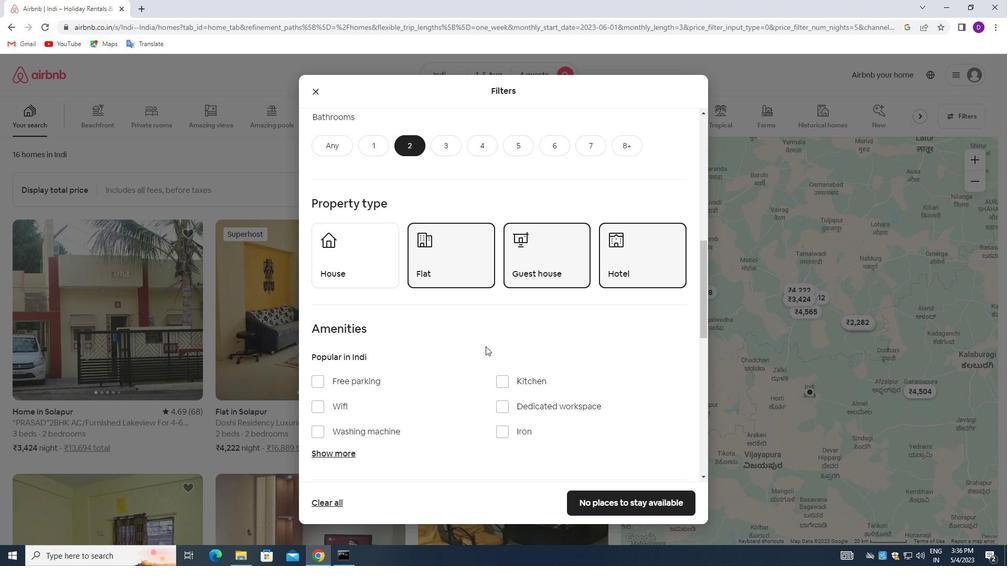
Action: Mouse moved to (439, 331)
Screenshot: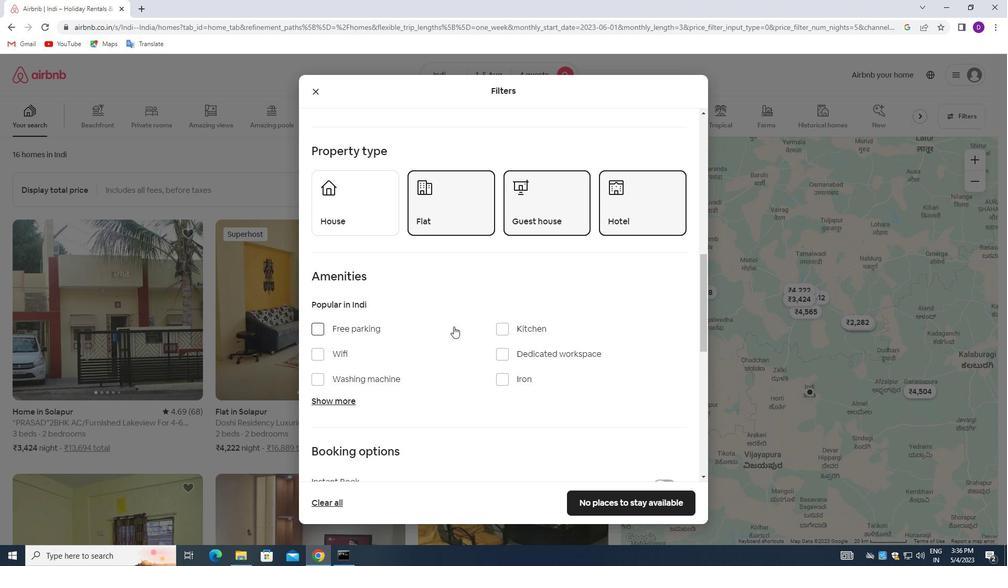 
Action: Mouse scrolled (439, 331) with delta (0, 0)
Screenshot: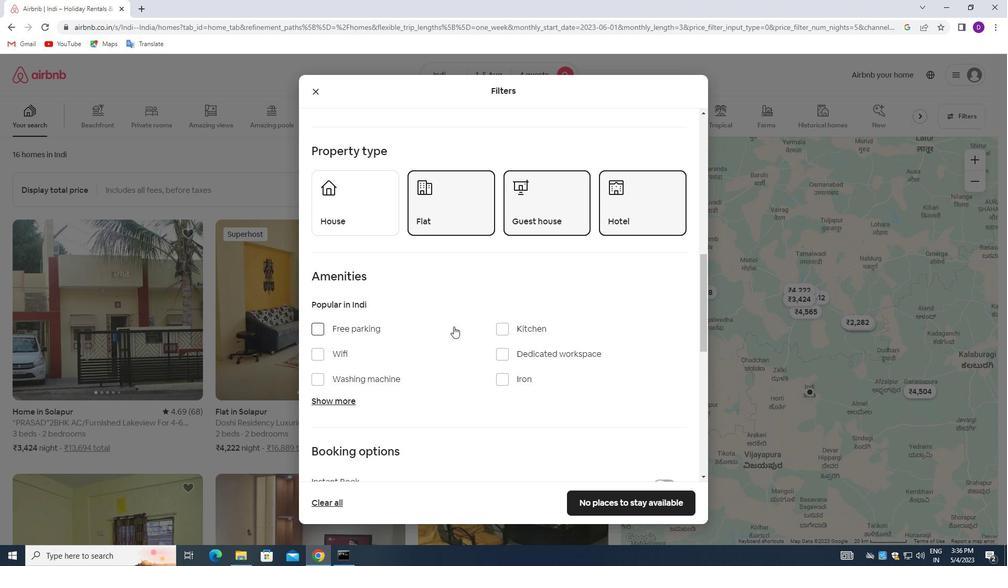 
Action: Mouse moved to (437, 332)
Screenshot: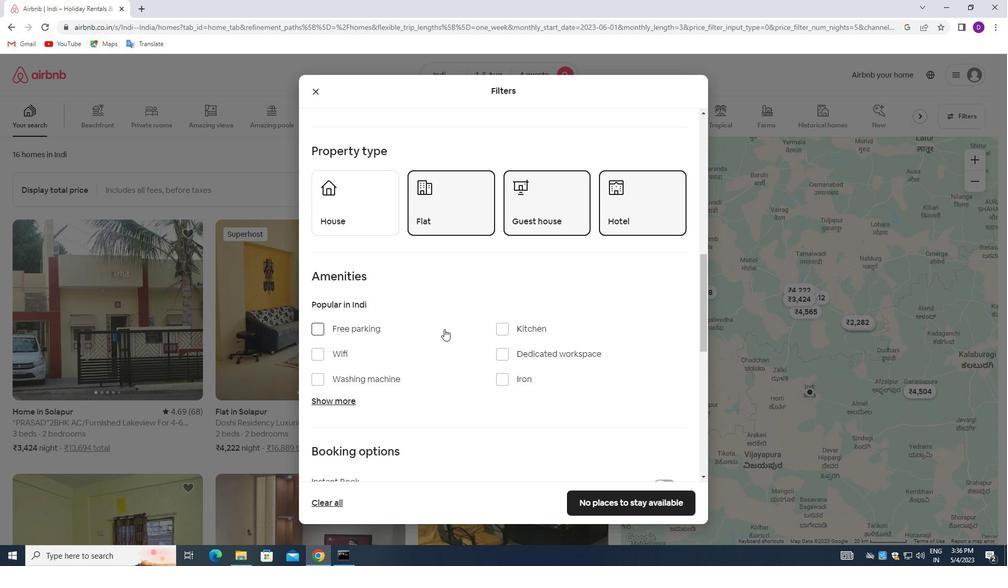
Action: Mouse scrolled (437, 332) with delta (0, 0)
Screenshot: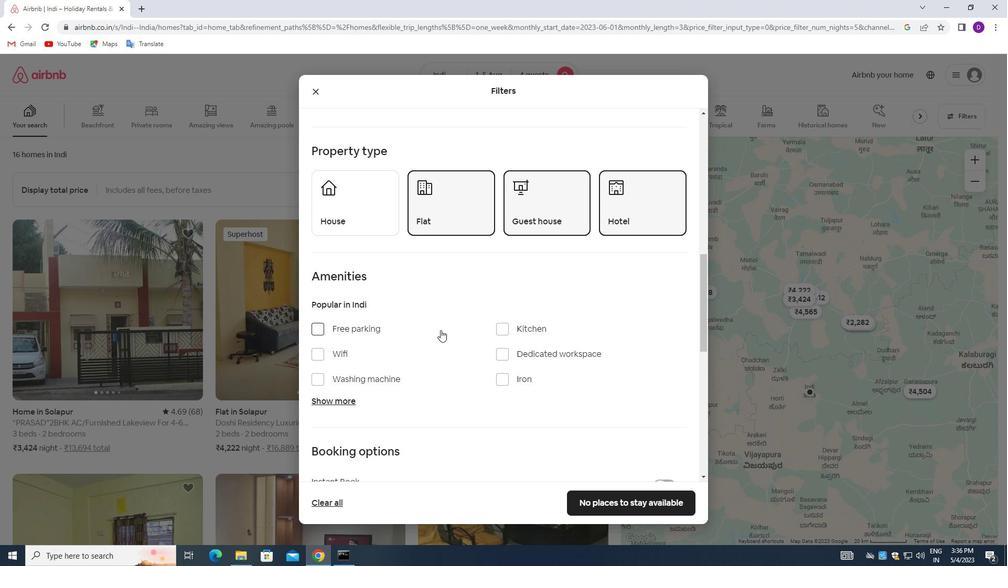 
Action: Mouse moved to (467, 325)
Screenshot: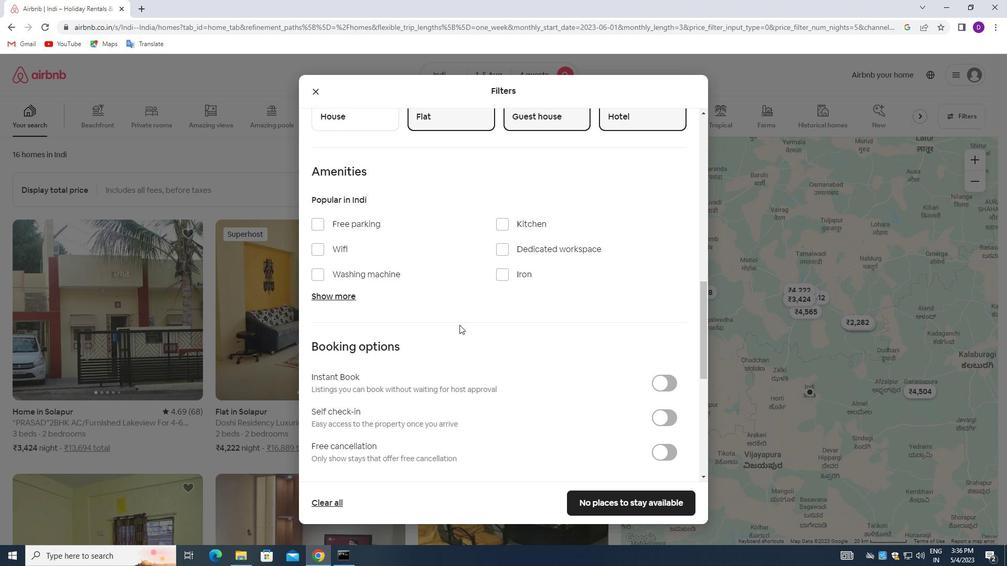 
Action: Mouse scrolled (467, 325) with delta (0, 0)
Screenshot: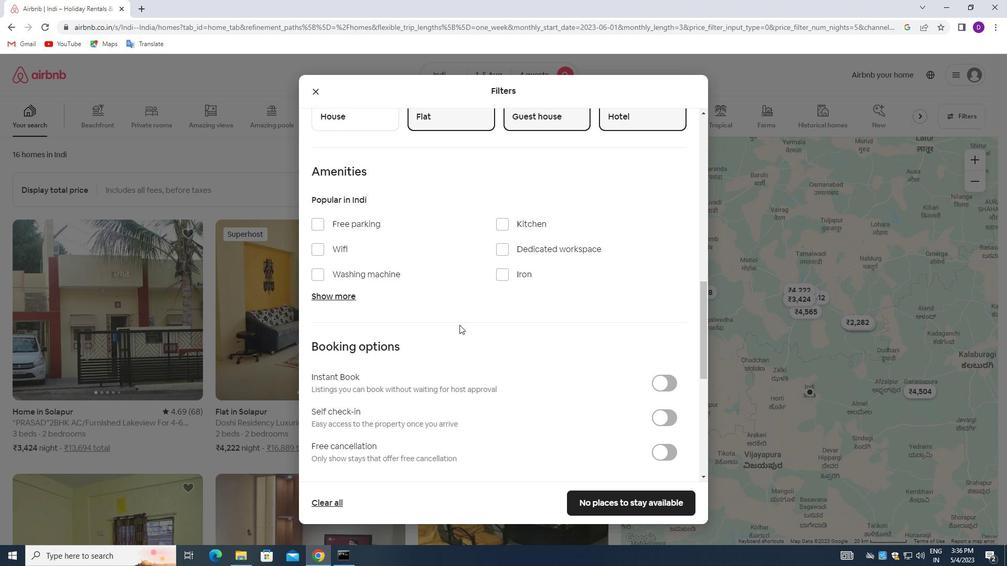 
Action: Mouse moved to (467, 325)
Screenshot: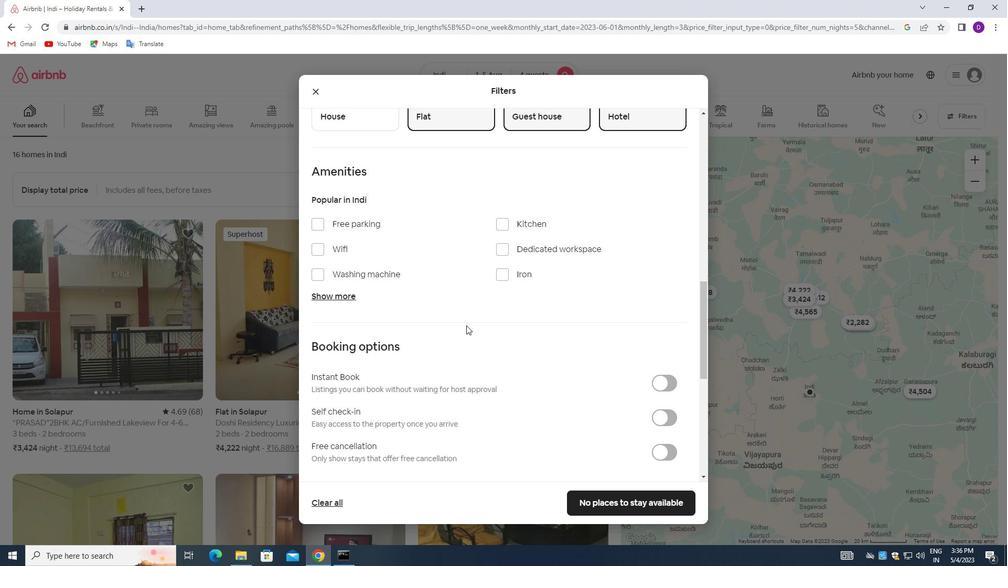 
Action: Mouse scrolled (467, 325) with delta (0, 0)
Screenshot: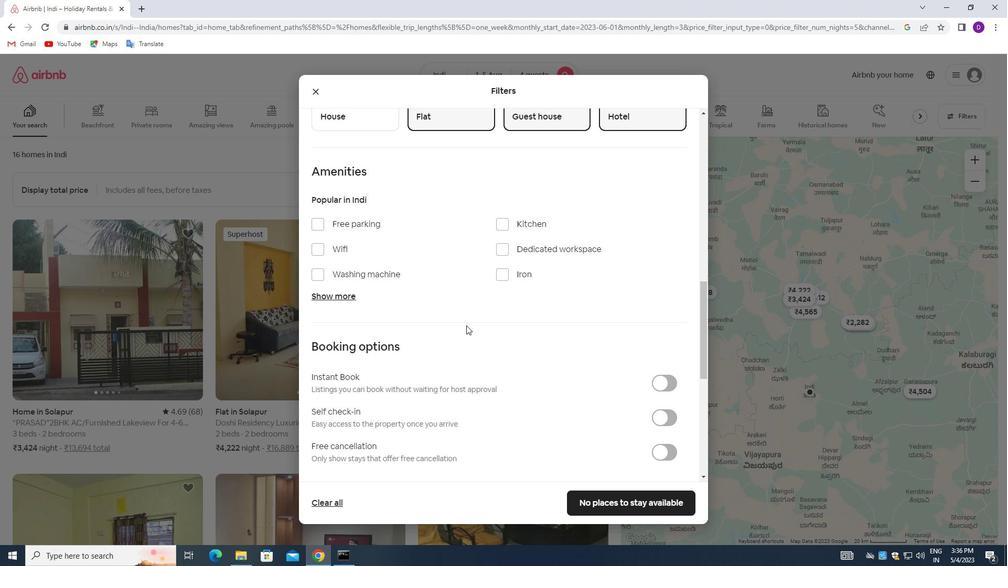 
Action: Mouse moved to (659, 314)
Screenshot: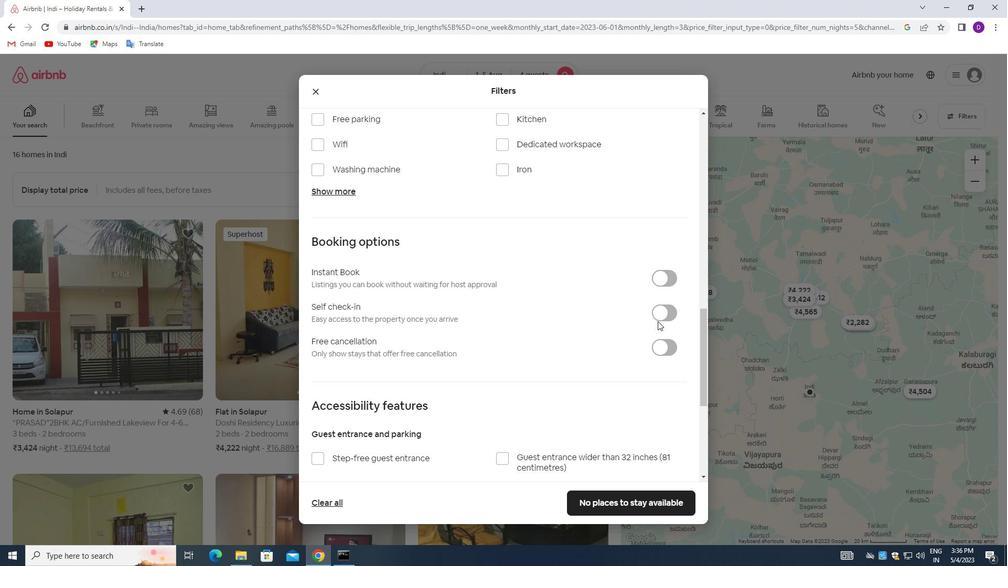 
Action: Mouse pressed left at (659, 314)
Screenshot: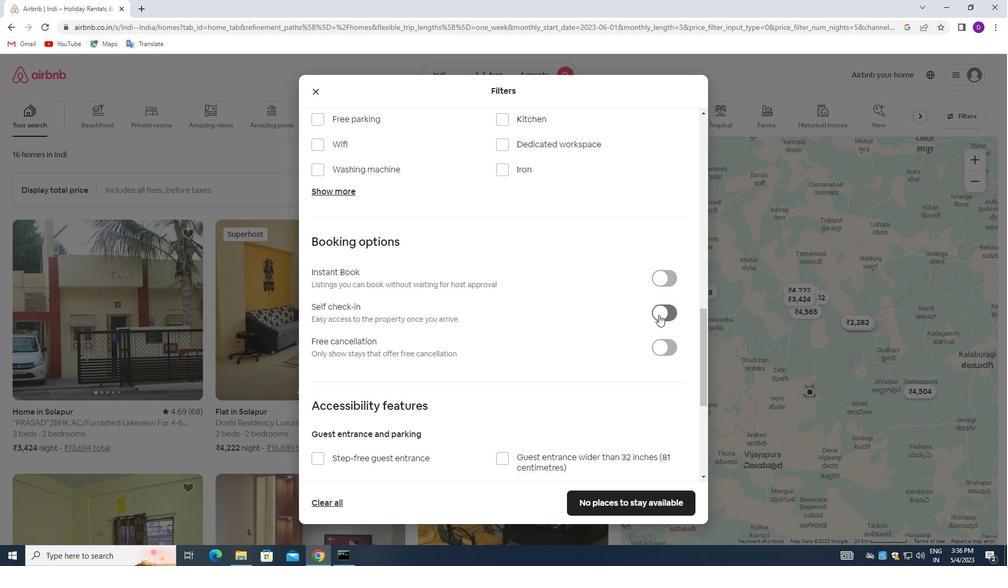 
Action: Mouse moved to (490, 304)
Screenshot: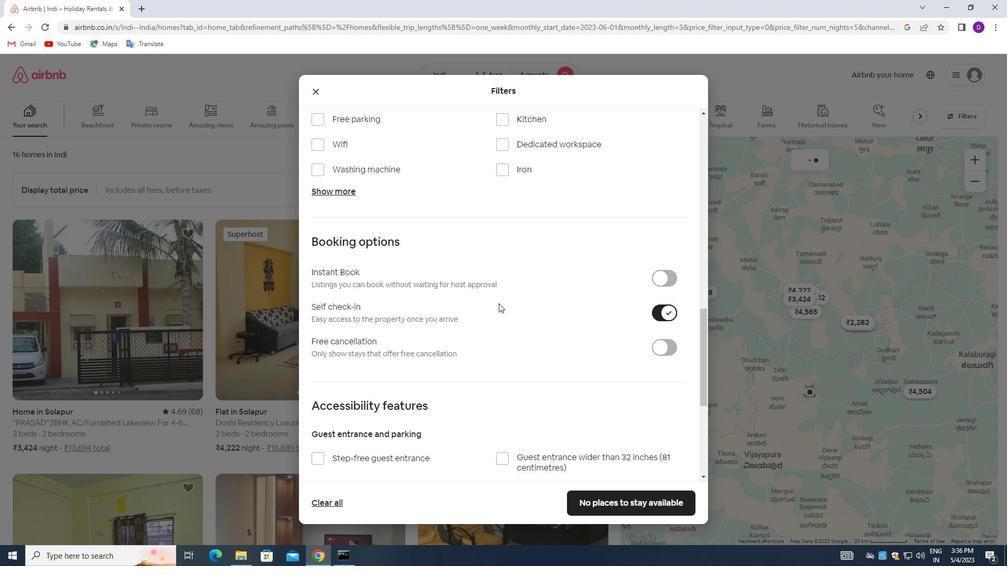 
Action: Mouse scrolled (490, 303) with delta (0, 0)
Screenshot: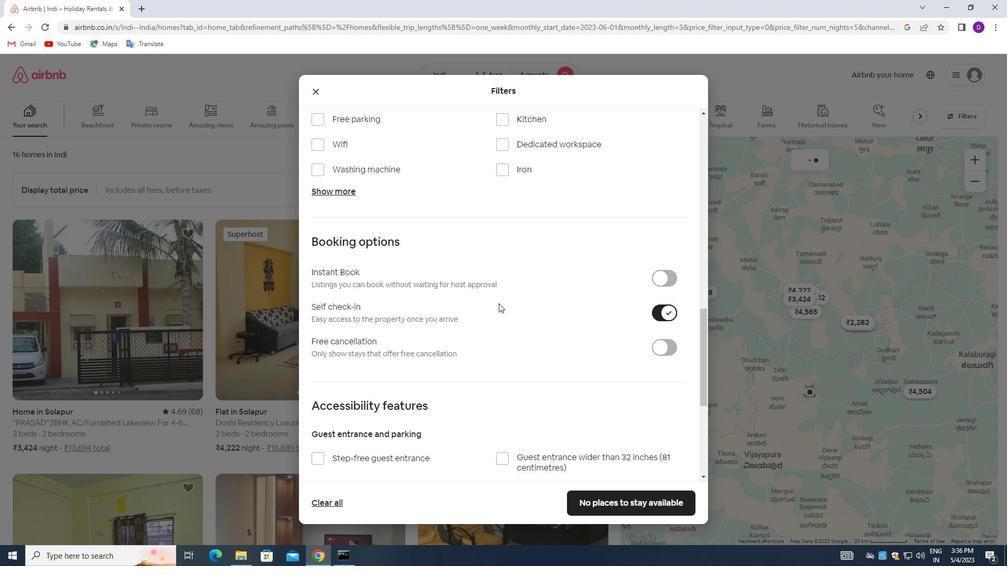 
Action: Mouse moved to (489, 305)
Screenshot: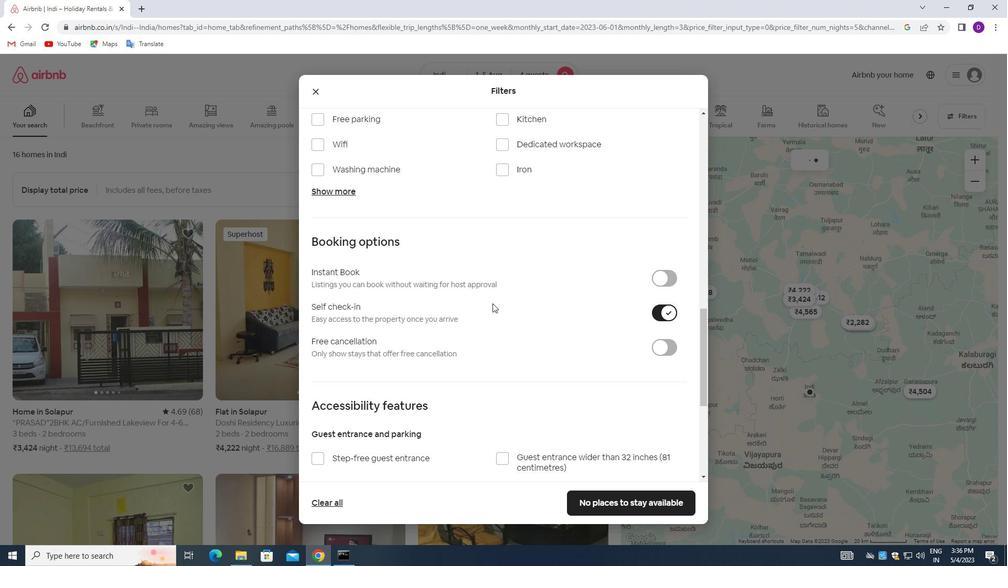 
Action: Mouse scrolled (489, 304) with delta (0, 0)
Screenshot: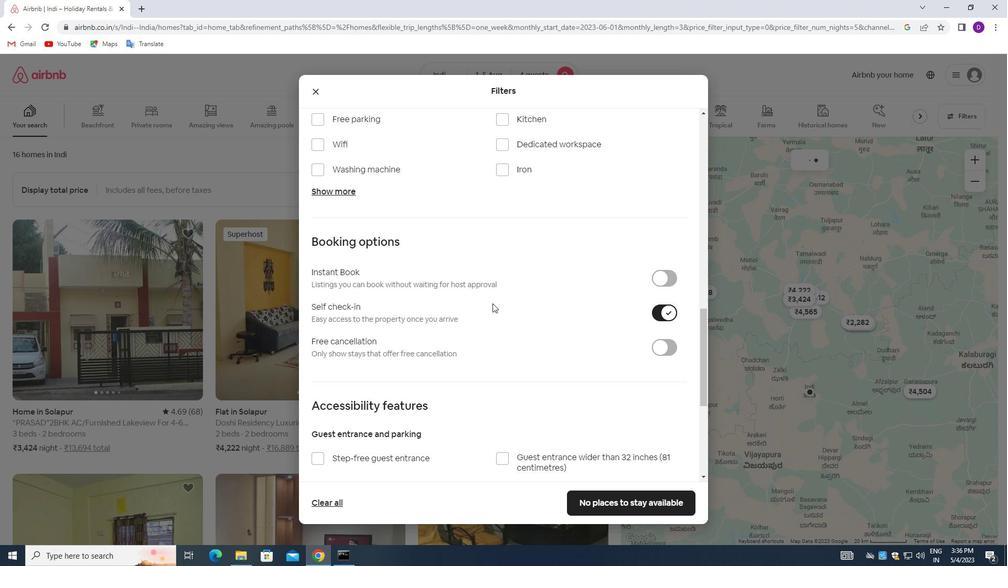 
Action: Mouse scrolled (489, 304) with delta (0, 0)
Screenshot: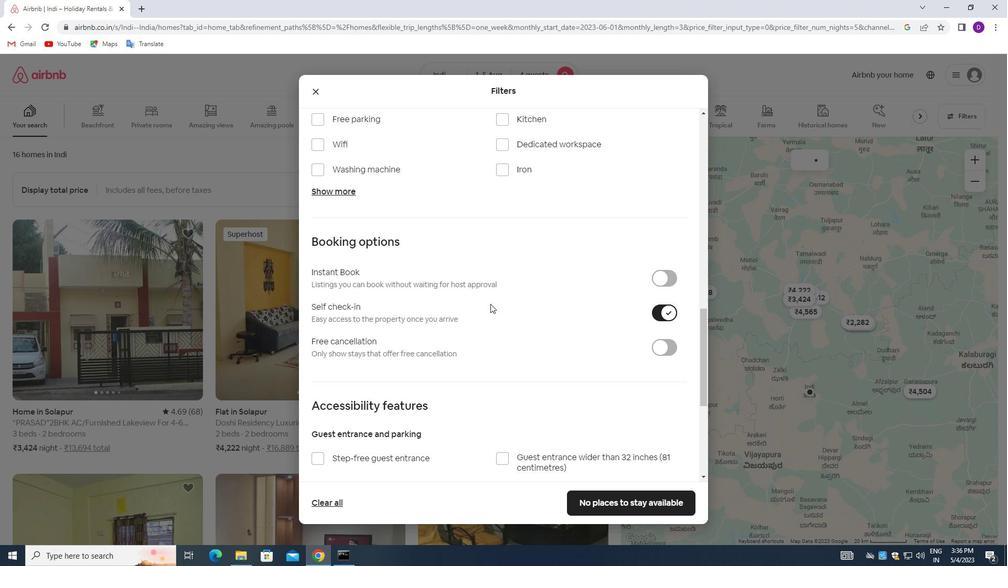 
Action: Mouse moved to (428, 350)
Screenshot: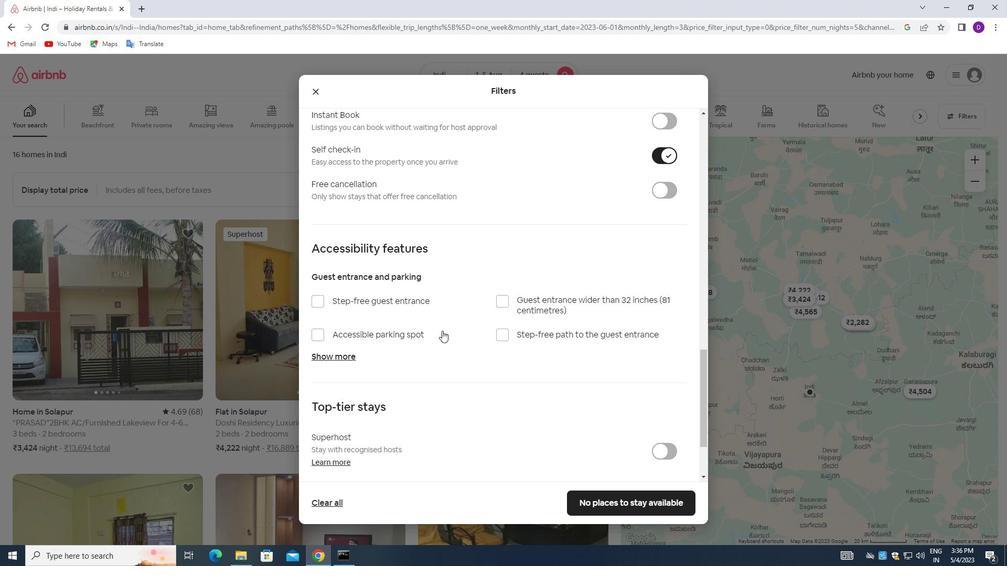 
Action: Mouse scrolled (428, 349) with delta (0, 0)
Screenshot: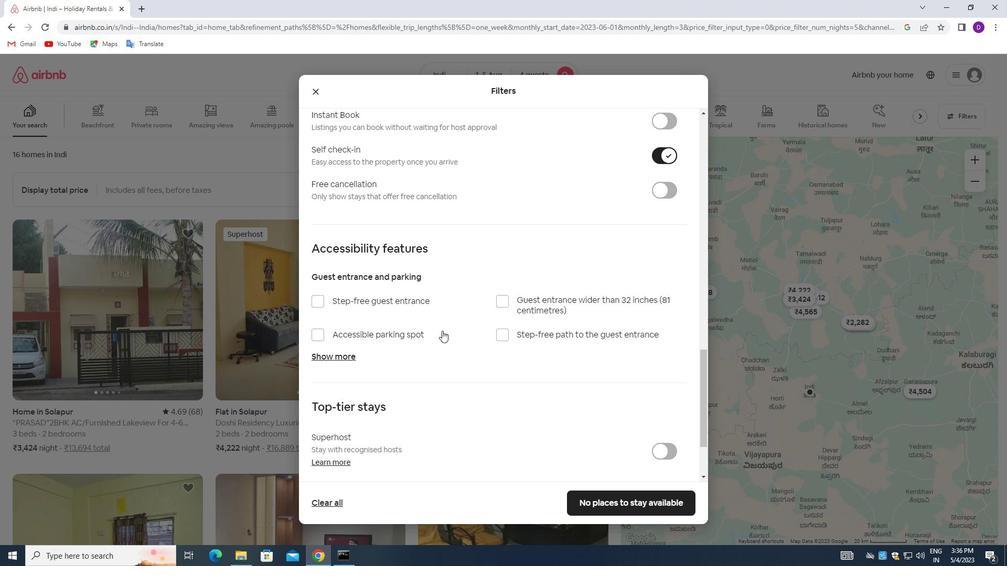 
Action: Mouse moved to (427, 353)
Screenshot: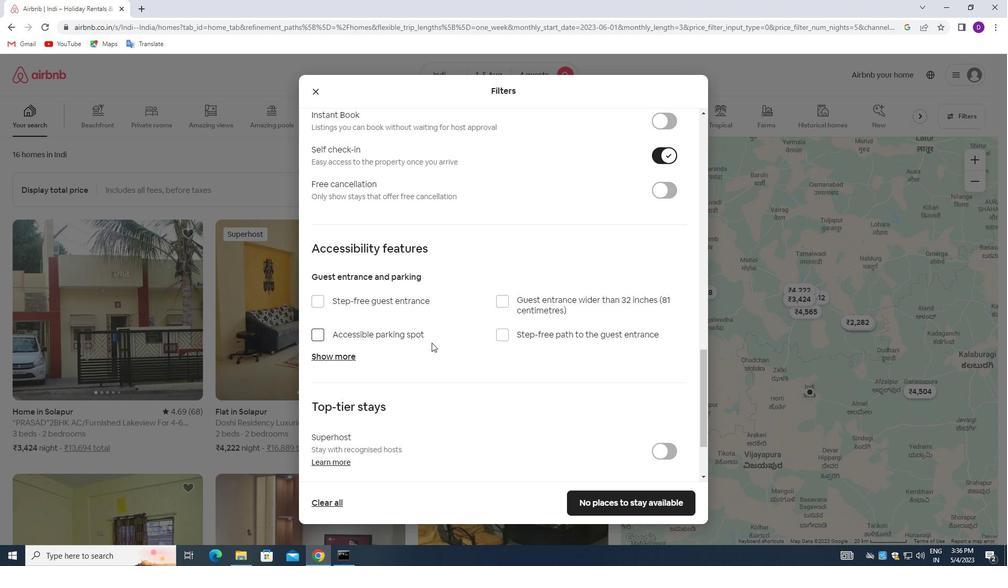 
Action: Mouse scrolled (427, 353) with delta (0, 0)
Screenshot: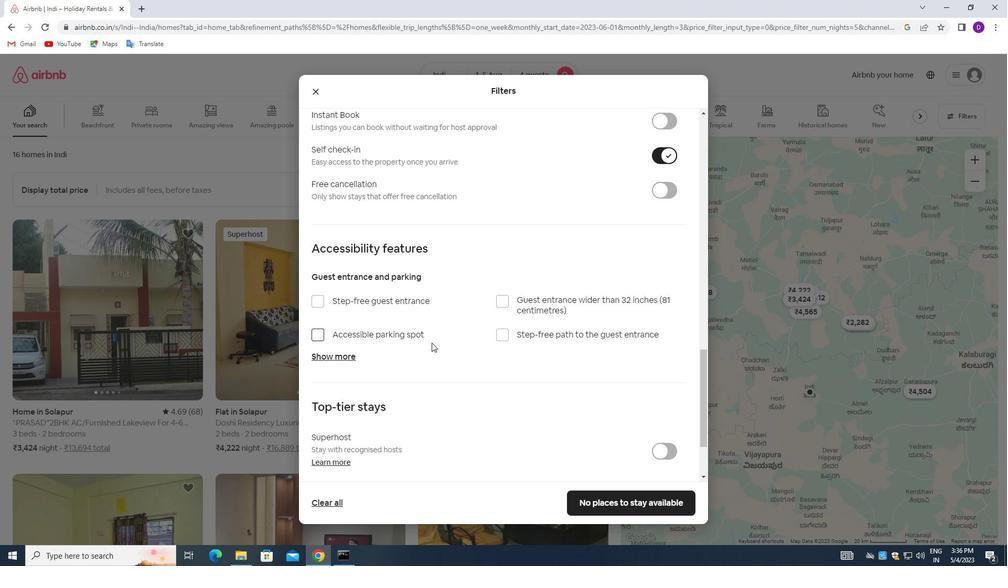
Action: Mouse moved to (413, 368)
Screenshot: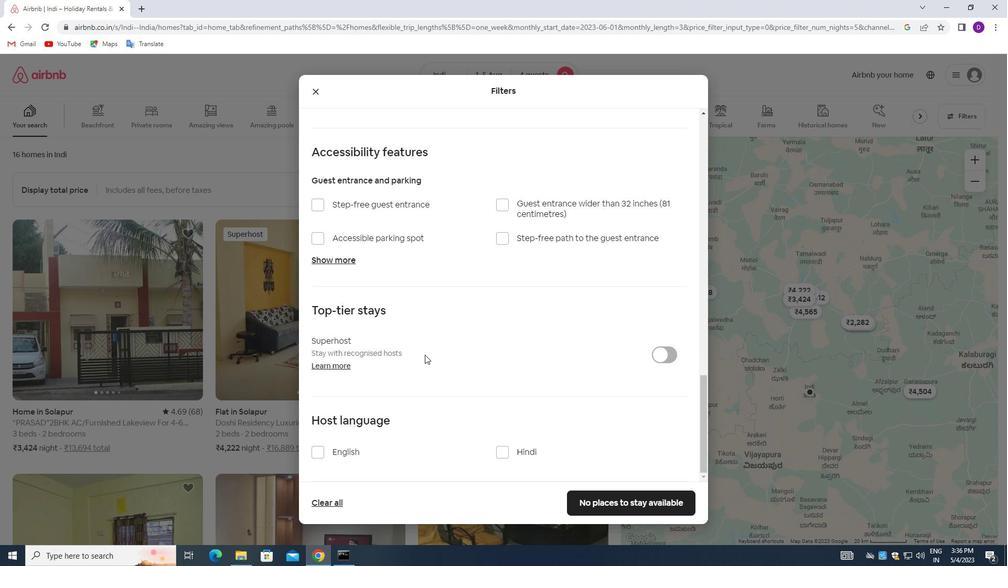 
Action: Mouse scrolled (413, 367) with delta (0, 0)
Screenshot: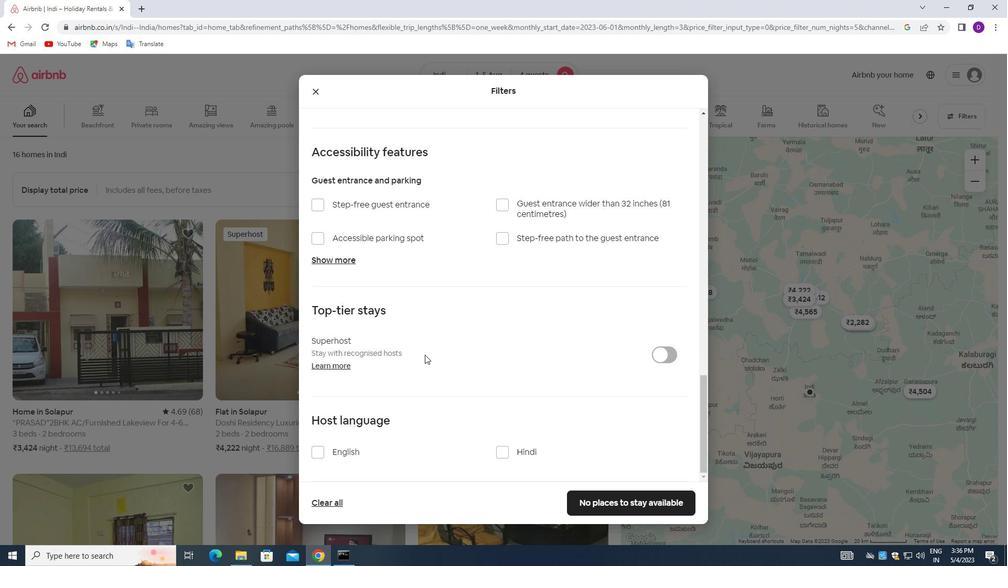 
Action: Mouse moved to (407, 373)
Screenshot: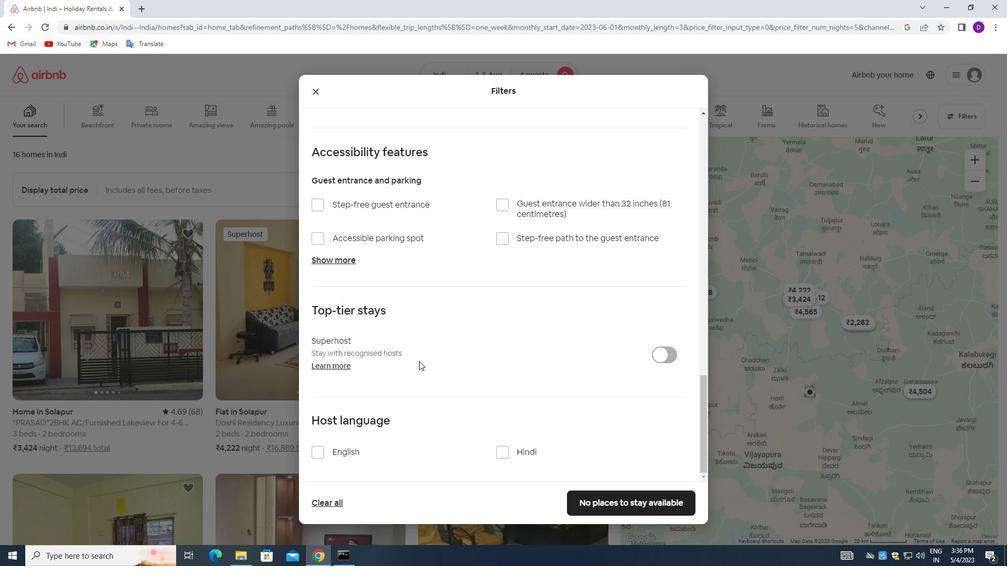 
Action: Mouse scrolled (407, 373) with delta (0, 0)
Screenshot: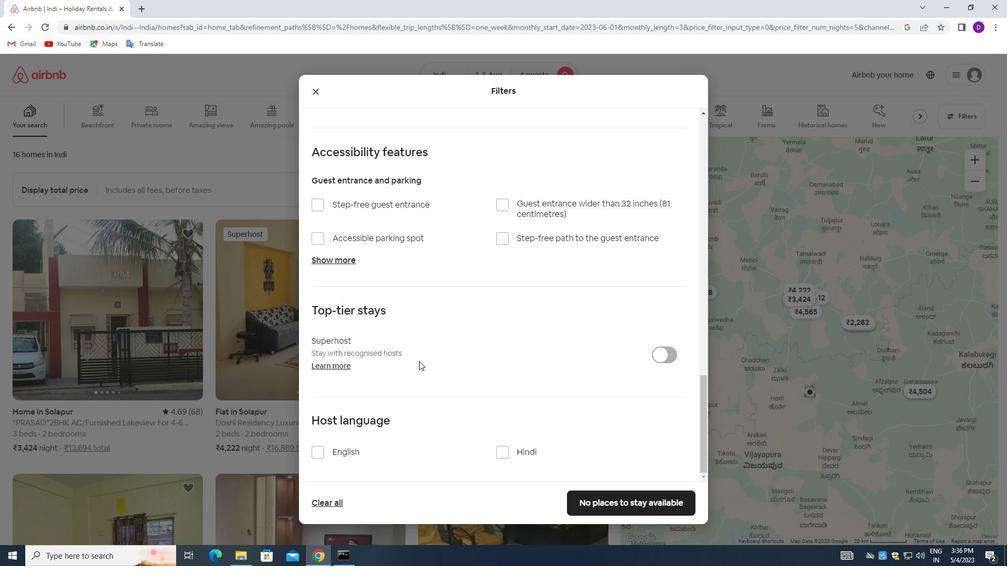 
Action: Mouse moved to (405, 375)
Screenshot: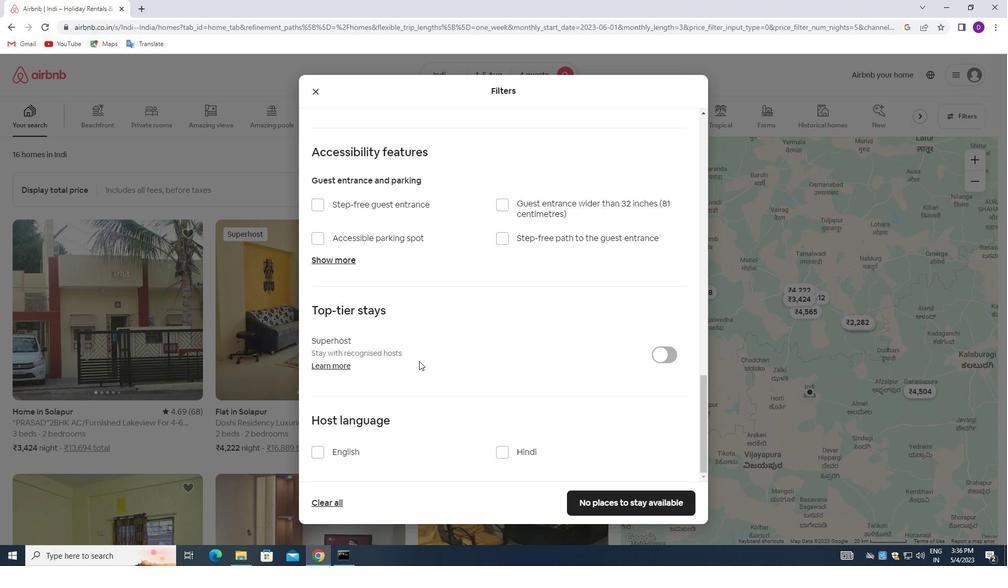 
Action: Mouse scrolled (405, 374) with delta (0, 0)
Screenshot: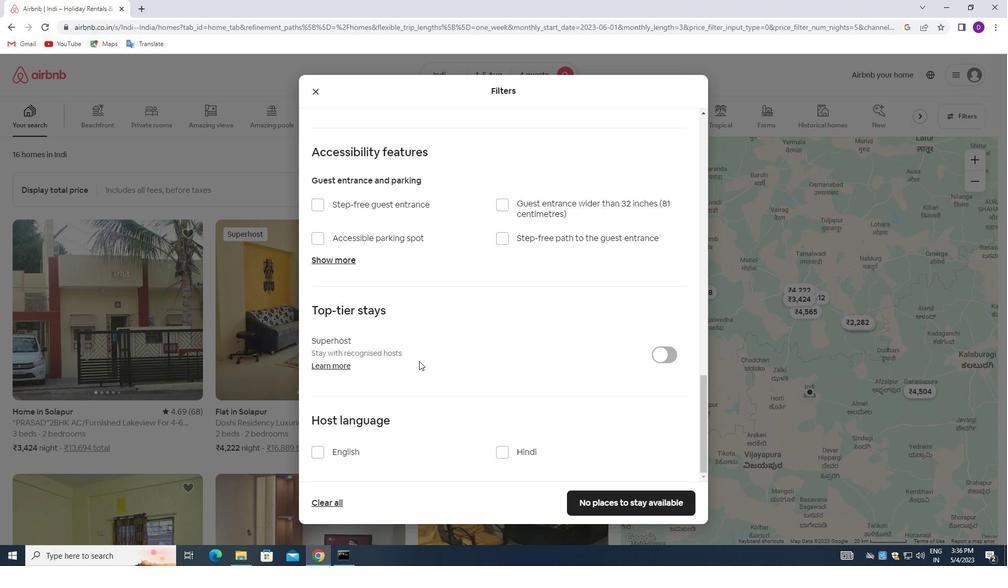 
Action: Mouse moved to (404, 377)
Screenshot: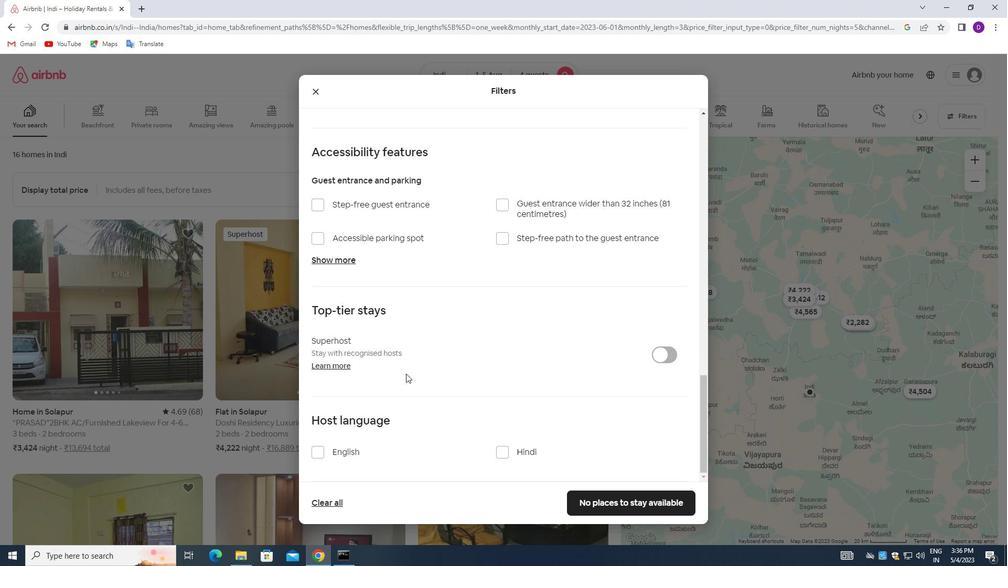 
Action: Mouse scrolled (404, 376) with delta (0, 0)
Screenshot: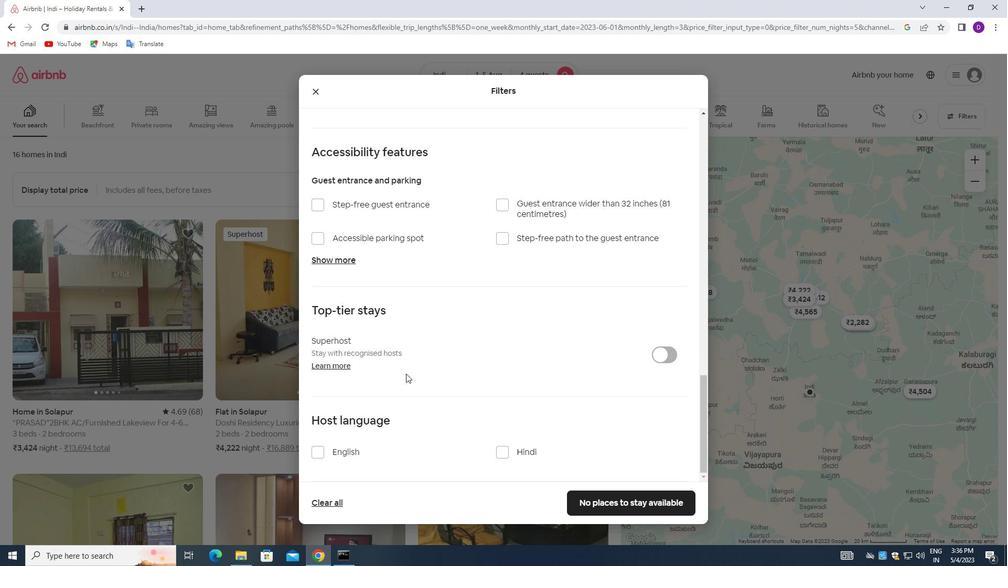
Action: Mouse moved to (320, 451)
Screenshot: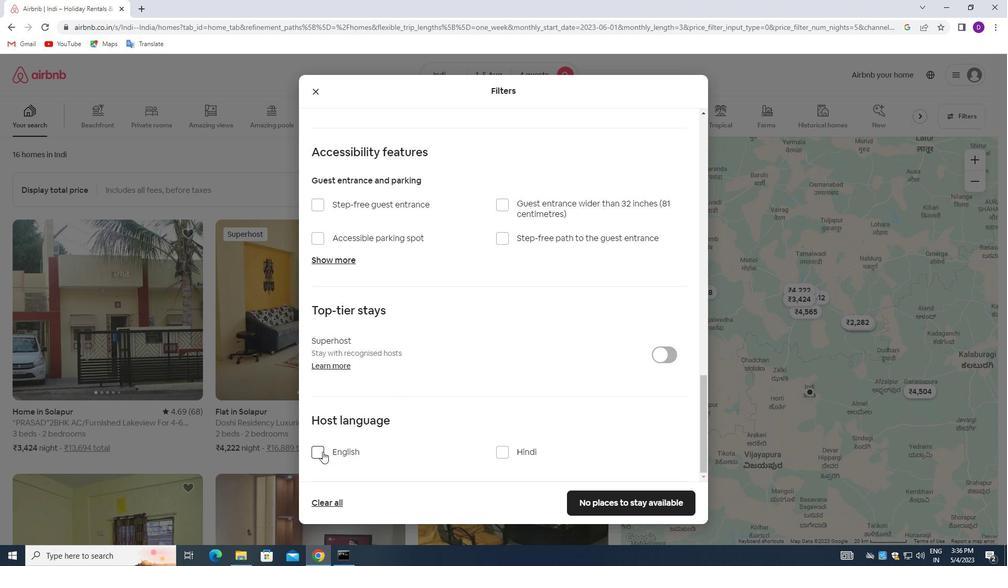 
Action: Mouse pressed left at (320, 451)
Screenshot: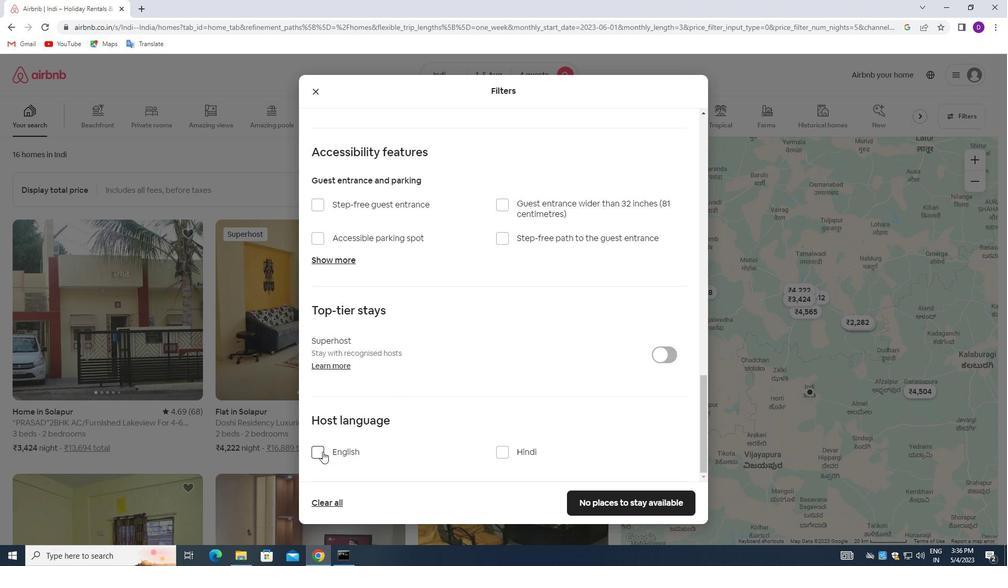 
Action: Mouse moved to (614, 499)
Screenshot: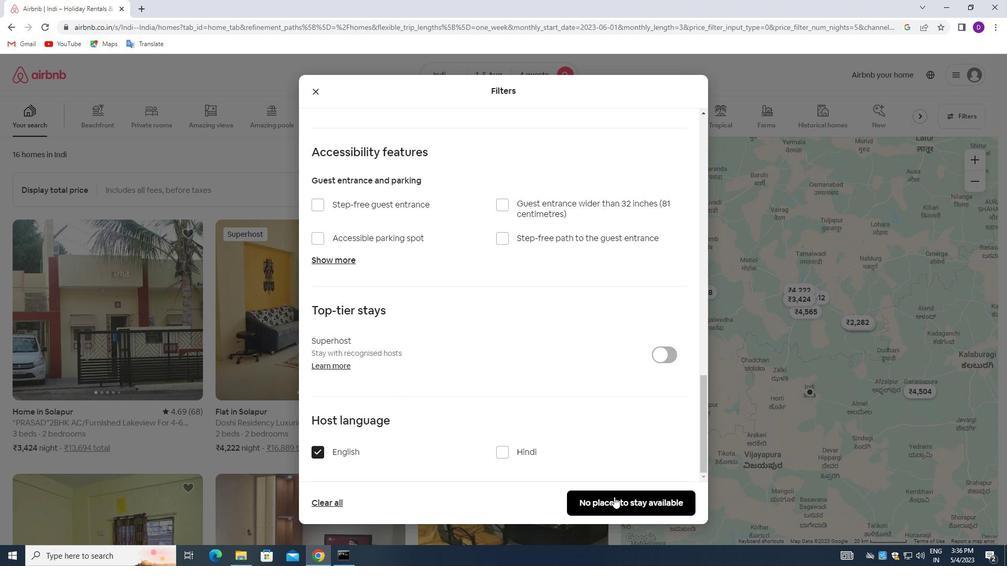 
Action: Mouse pressed left at (614, 499)
Screenshot: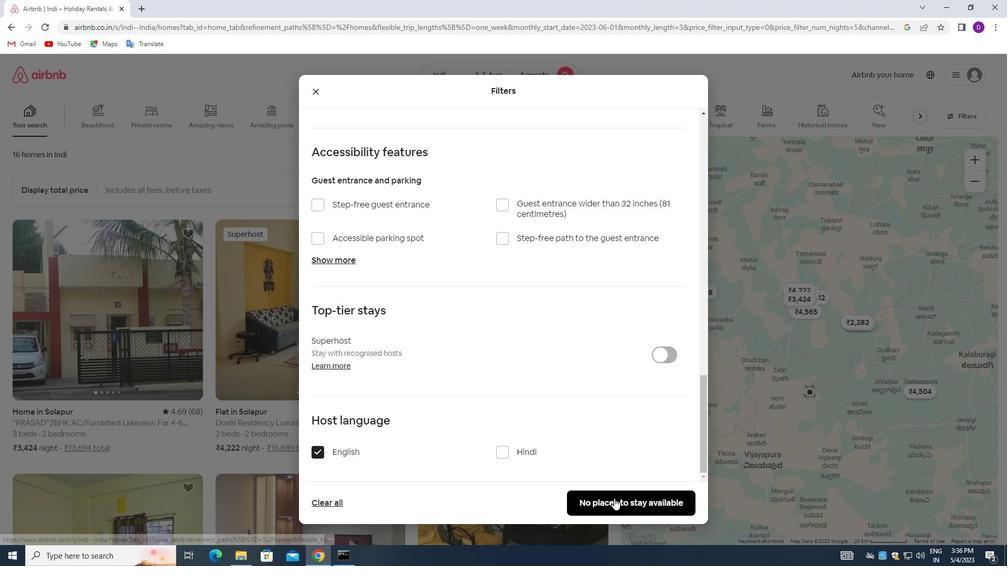 
Action: Mouse moved to (600, 344)
Screenshot: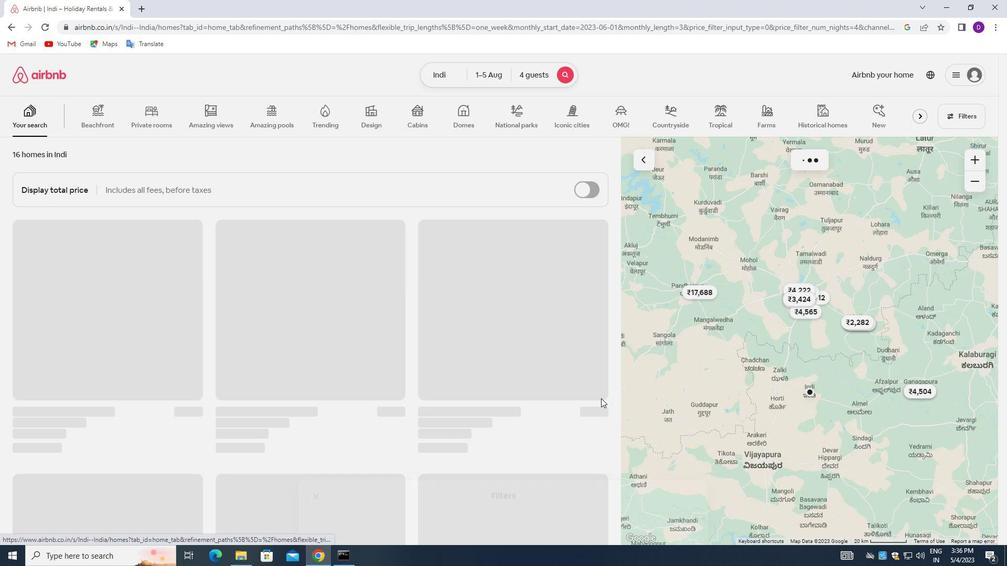 
